 Task: Open a blank sheet, save the file as Hollywoodfile.odt Type the sentence 'Area of a regular polygon:'Add formula using equations and charcters after the sentence 'A = 1/2 ap' Select the formula and highlight with color Yellow Change the page Orientation to  Potrait
Action: Mouse moved to (256, 311)
Screenshot: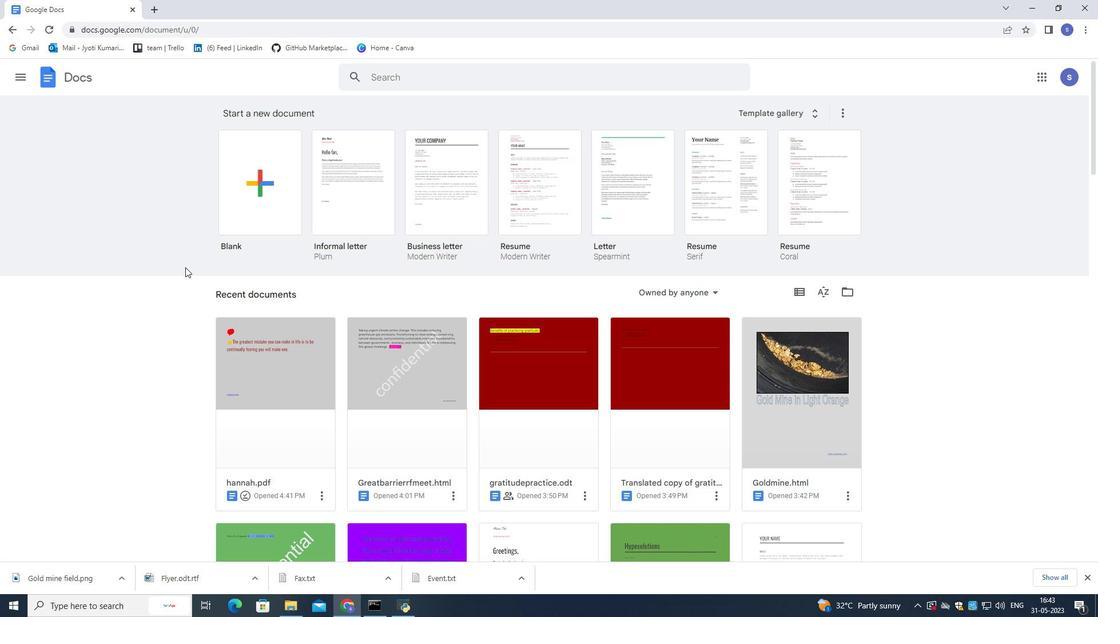 
Action: Mouse scrolled (256, 312) with delta (0, 0)
Screenshot: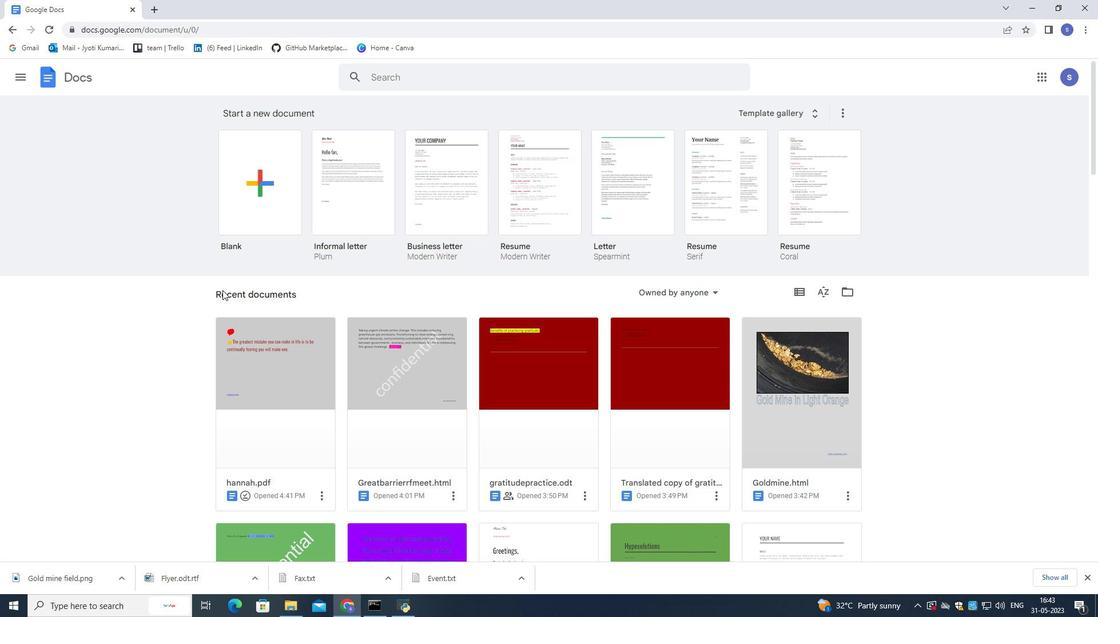 
Action: Mouse scrolled (256, 312) with delta (0, 0)
Screenshot: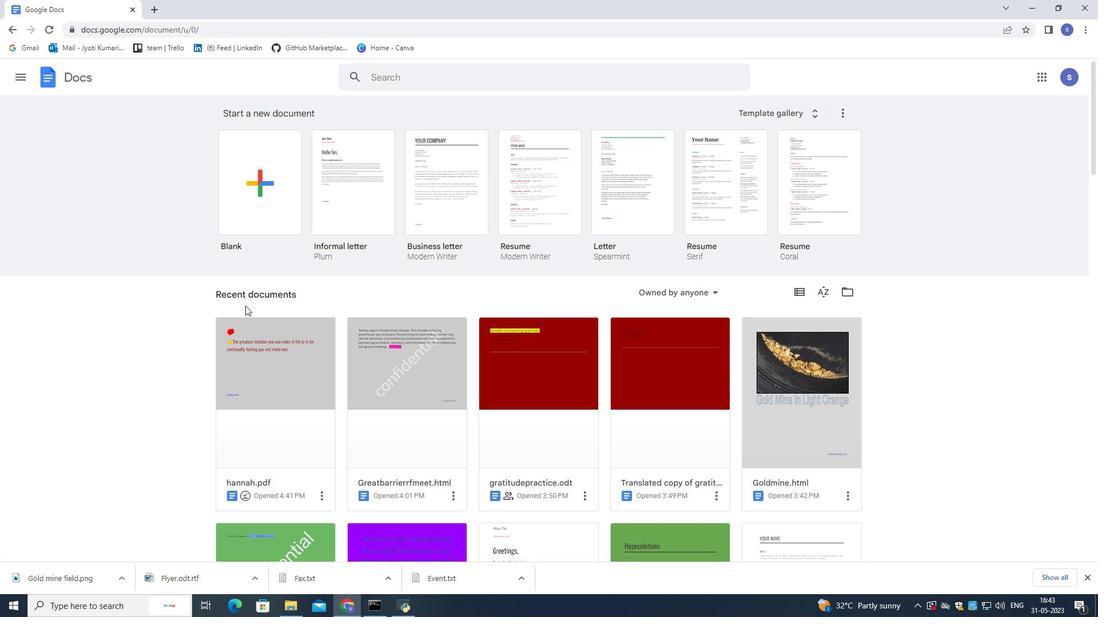 
Action: Mouse scrolled (256, 312) with delta (0, 0)
Screenshot: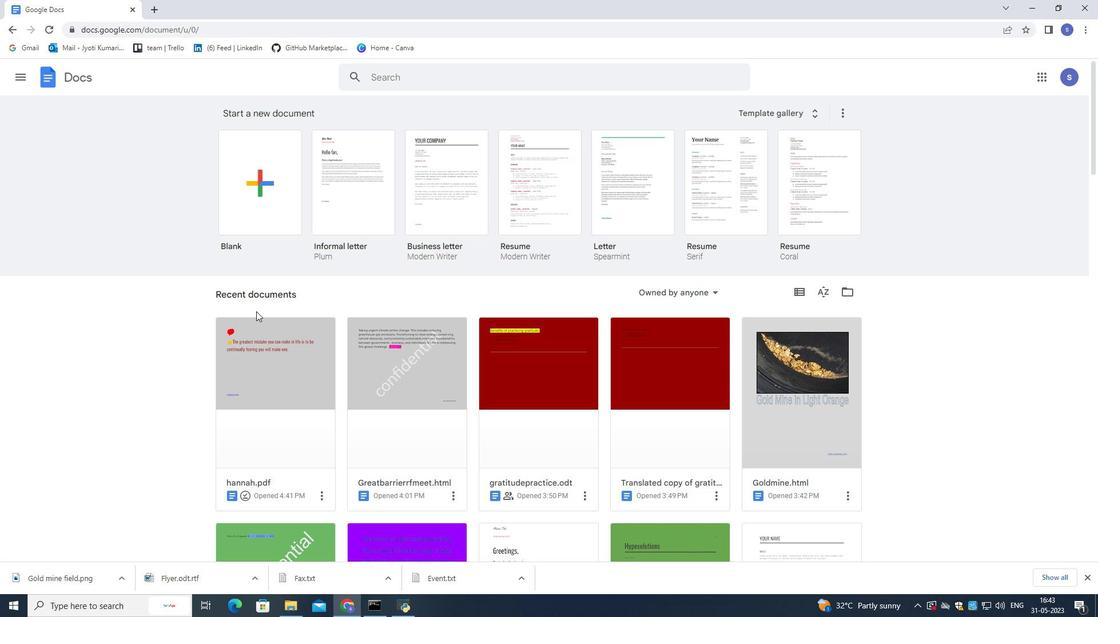 
Action: Mouse scrolled (256, 312) with delta (0, 0)
Screenshot: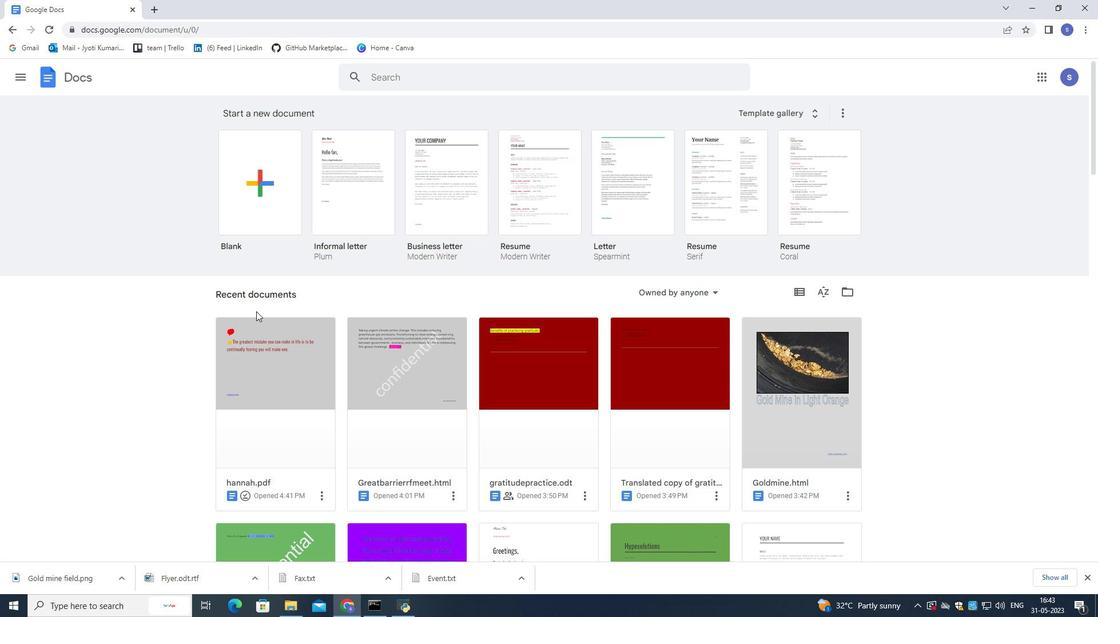 
Action: Mouse scrolled (256, 311) with delta (0, 0)
Screenshot: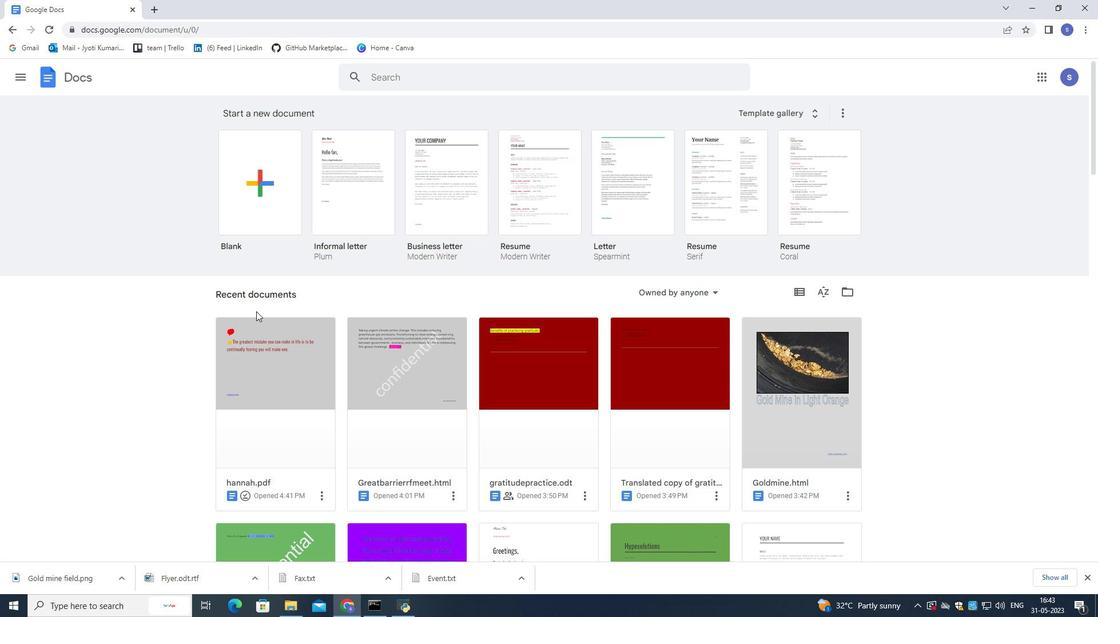 
Action: Mouse scrolled (256, 311) with delta (0, 0)
Screenshot: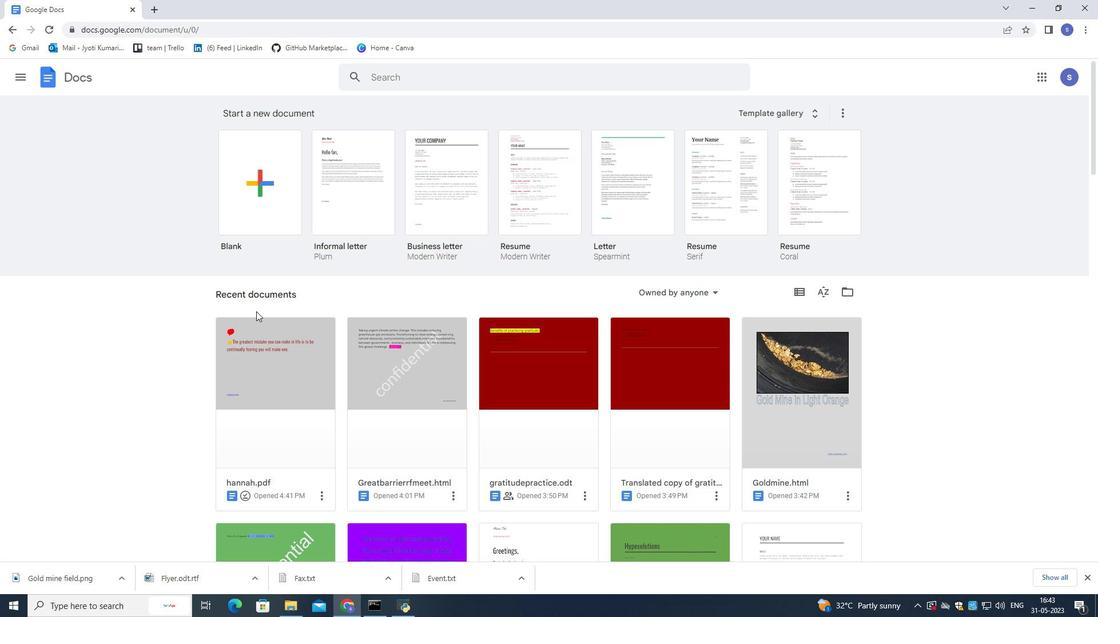 
Action: Mouse scrolled (256, 311) with delta (0, 0)
Screenshot: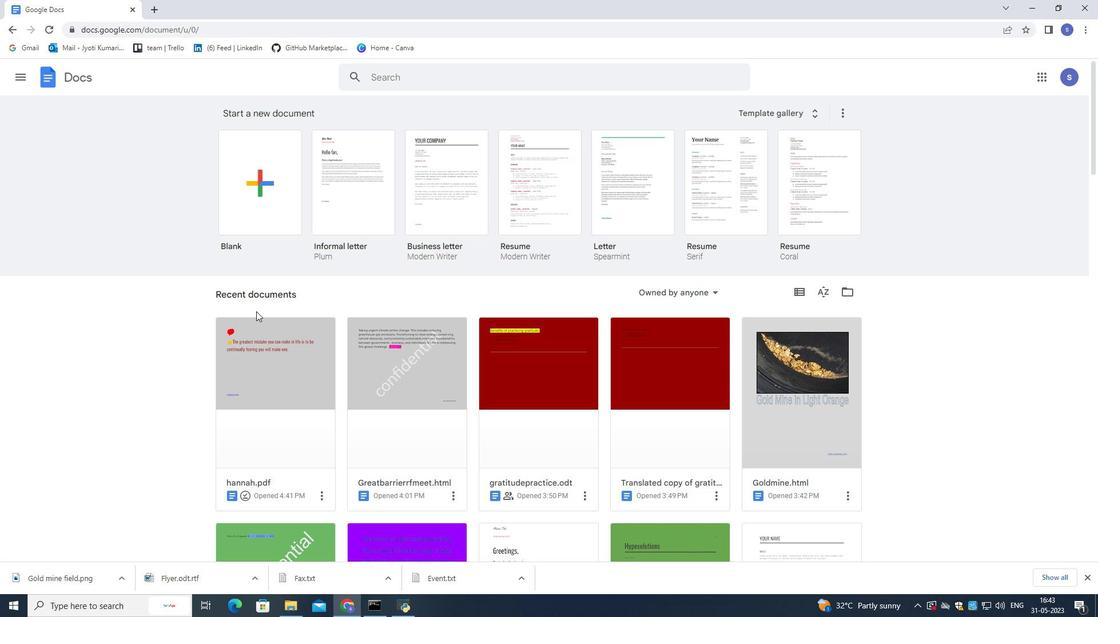 
Action: Mouse scrolled (256, 311) with delta (0, 0)
Screenshot: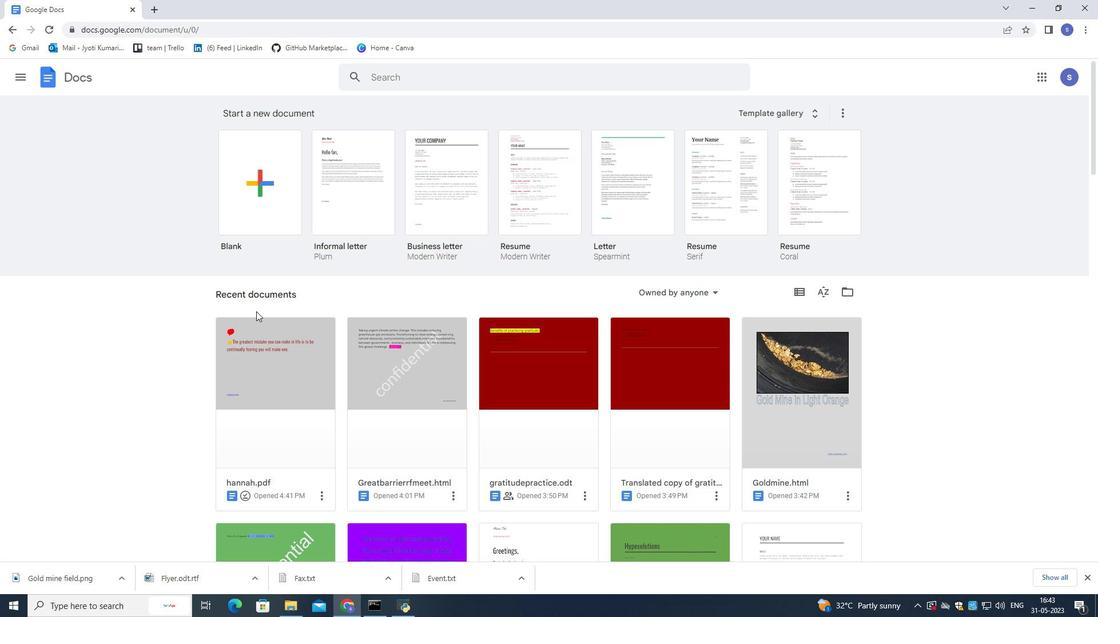 
Action: Mouse scrolled (256, 311) with delta (0, 0)
Screenshot: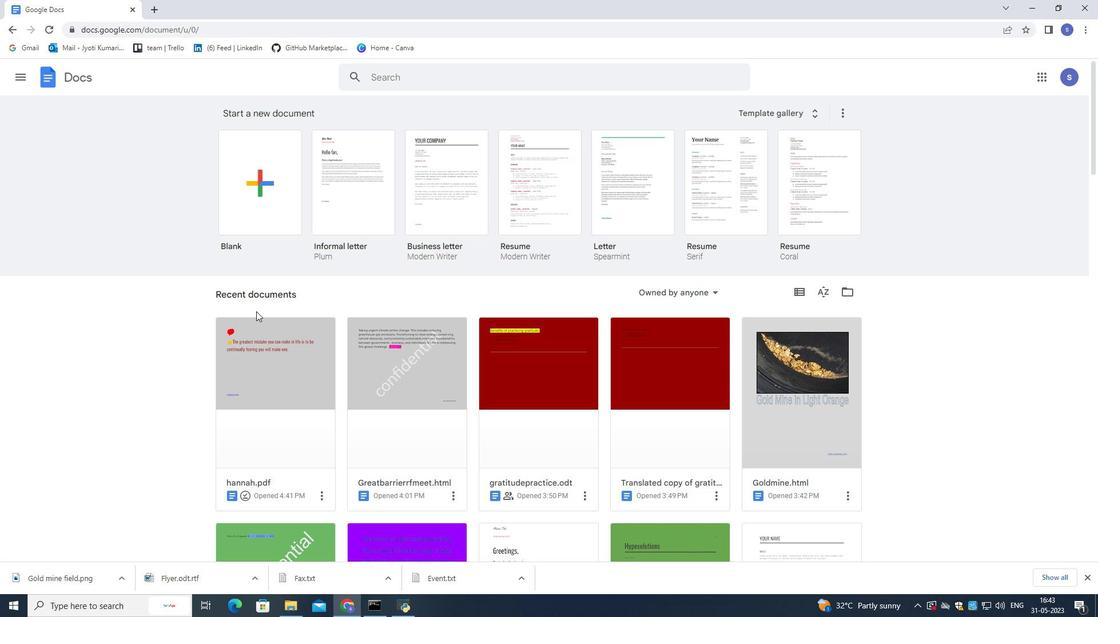 
Action: Mouse scrolled (256, 311) with delta (0, 0)
Screenshot: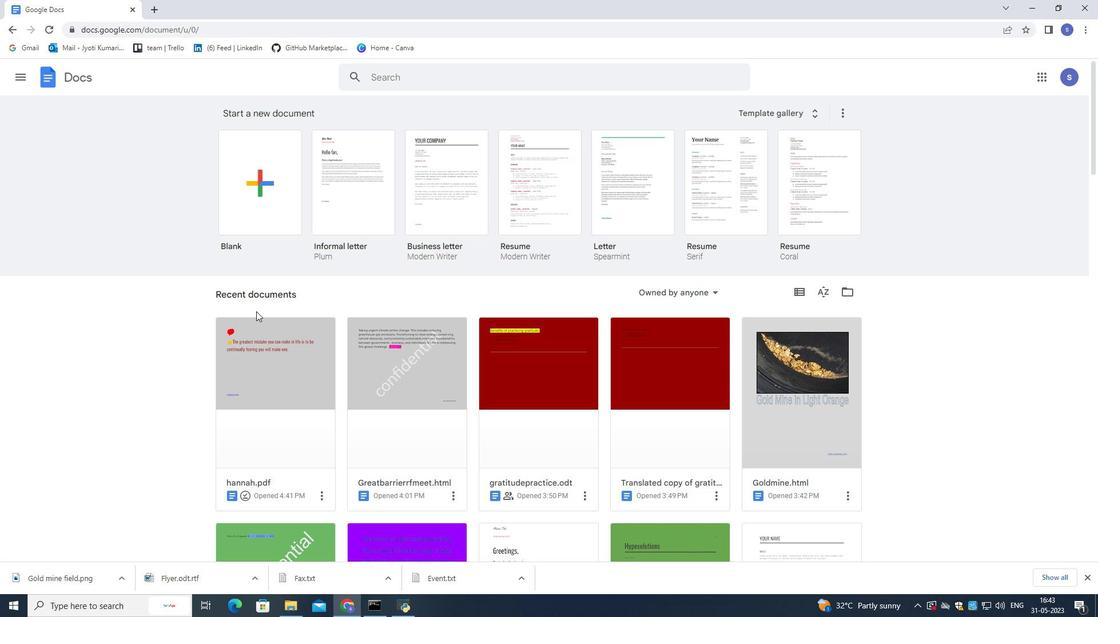
Action: Mouse scrolled (256, 311) with delta (0, 0)
Screenshot: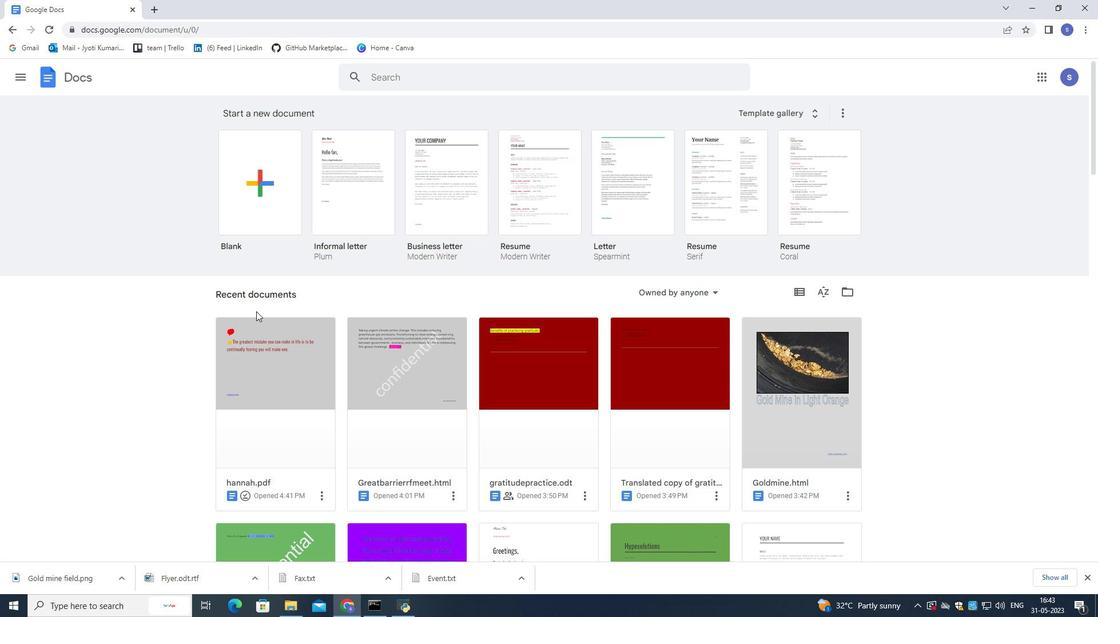 
Action: Mouse moved to (256, 310)
Screenshot: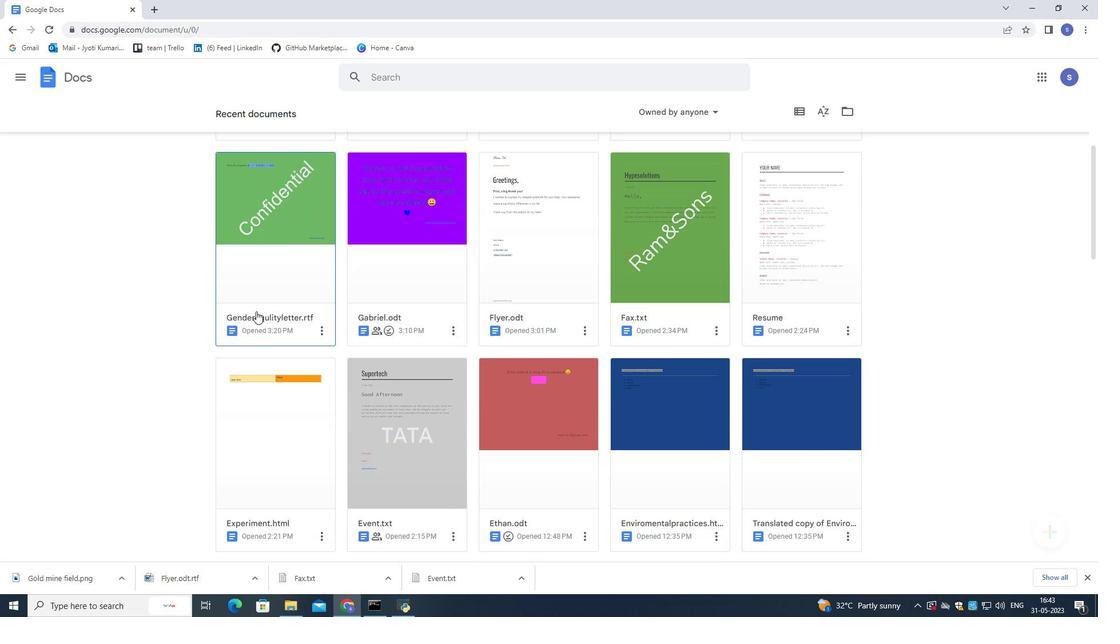 
Action: Mouse scrolled (256, 310) with delta (0, 0)
Screenshot: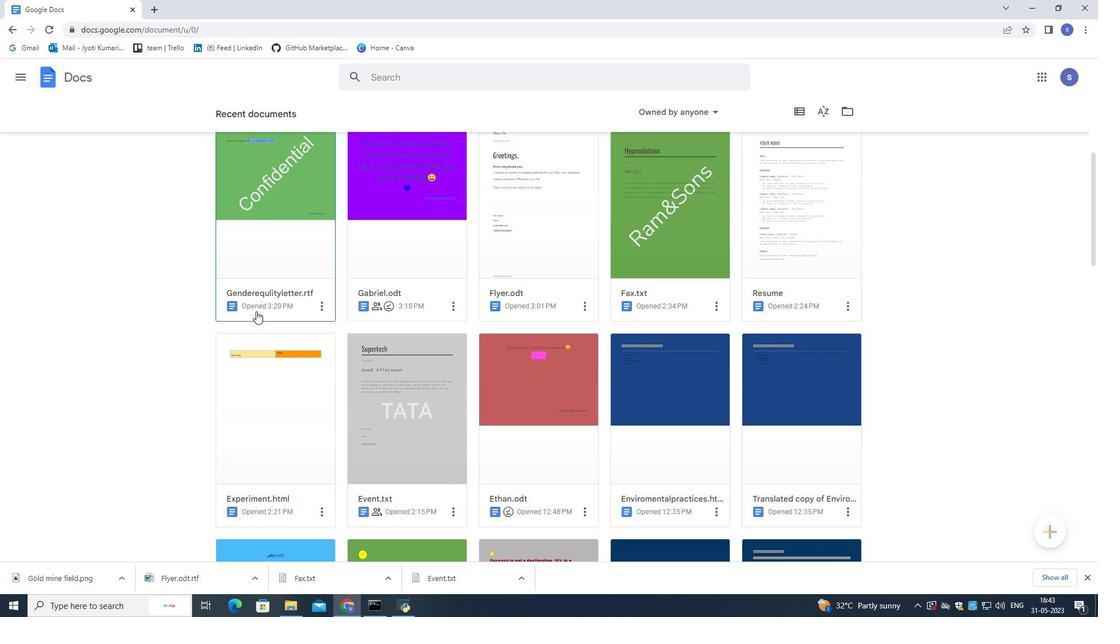 
Action: Mouse scrolled (256, 310) with delta (0, 0)
Screenshot: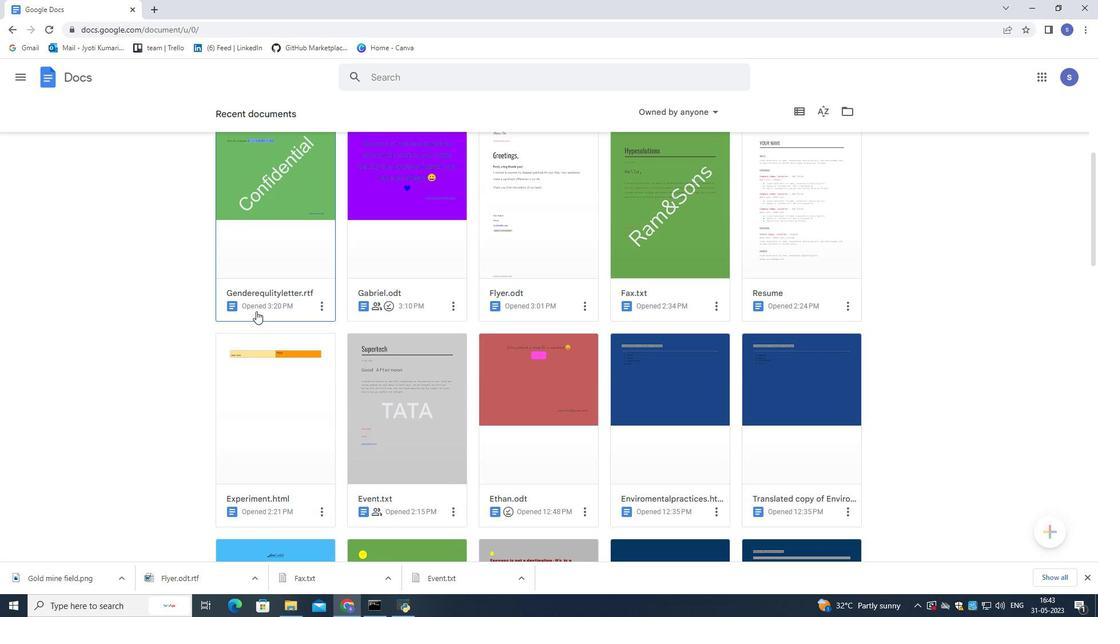 
Action: Mouse scrolled (256, 311) with delta (0, 0)
Screenshot: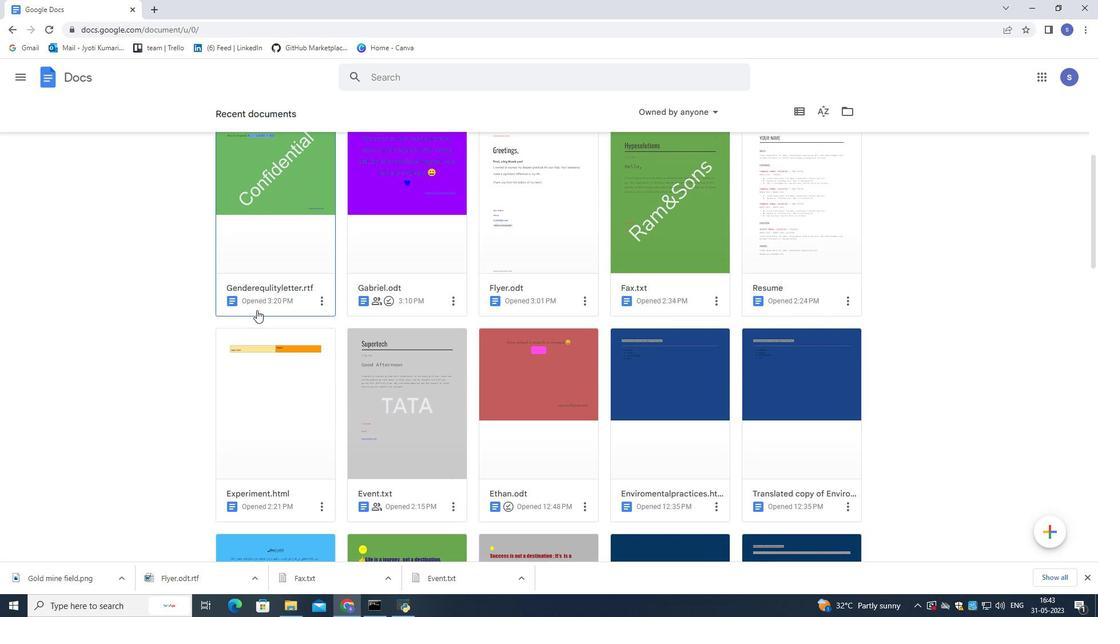 
Action: Mouse scrolled (256, 311) with delta (0, 0)
Screenshot: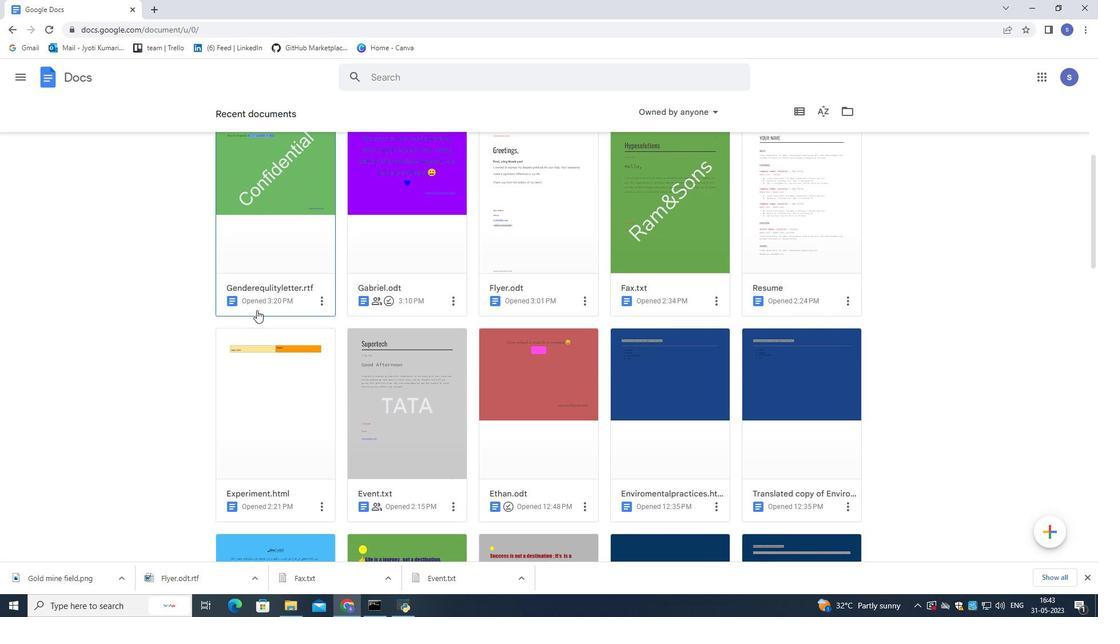 
Action: Mouse scrolled (256, 311) with delta (0, 0)
Screenshot: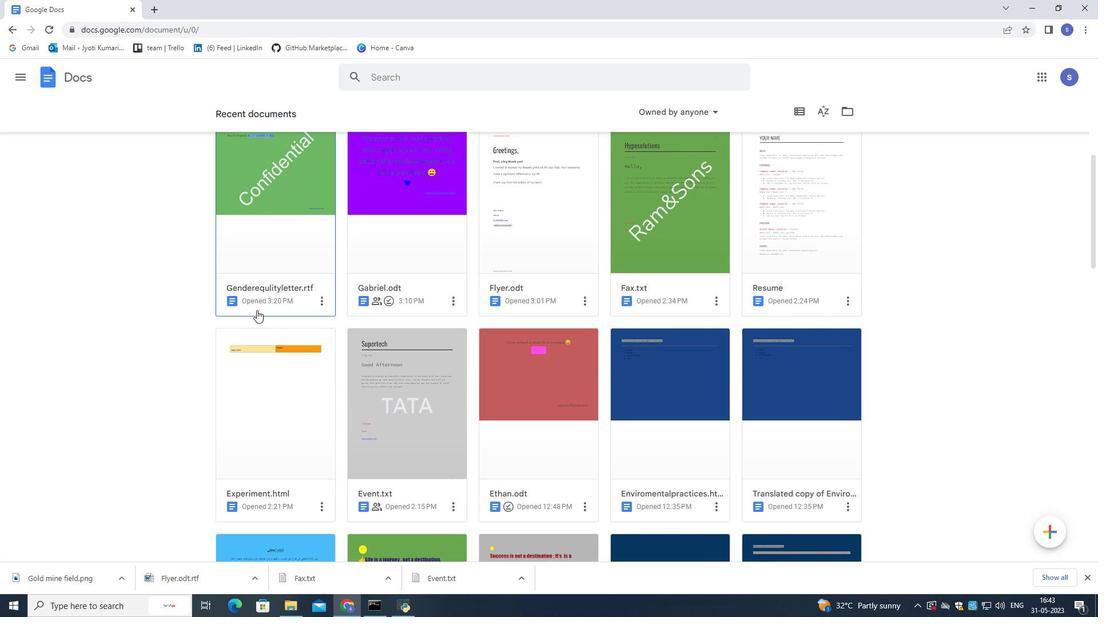 
Action: Mouse scrolled (256, 311) with delta (0, 0)
Screenshot: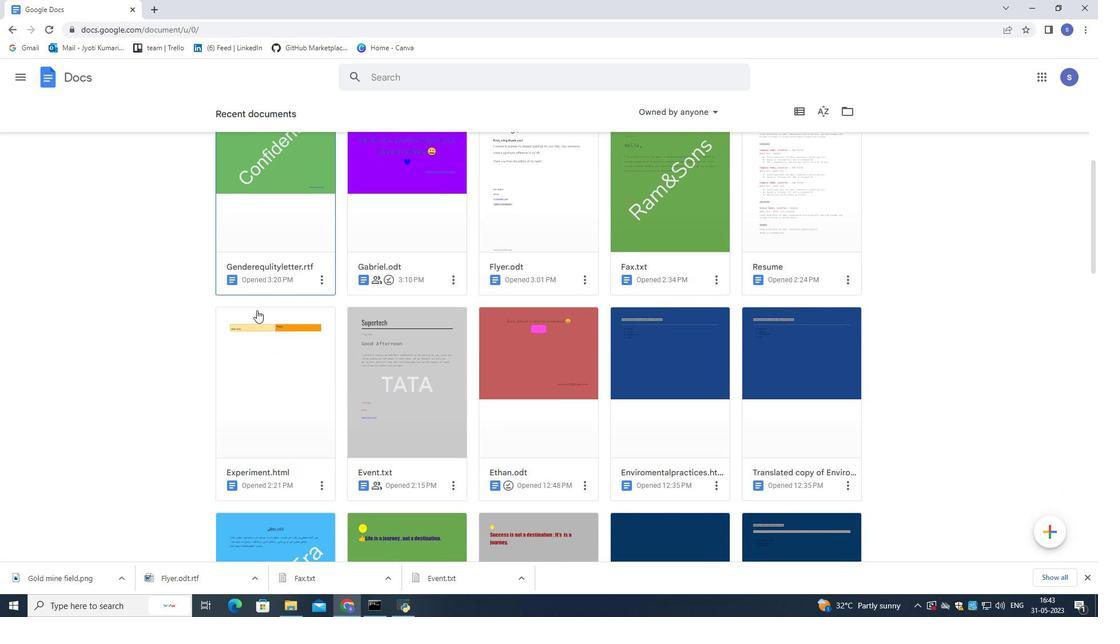 
Action: Mouse scrolled (256, 311) with delta (0, 0)
Screenshot: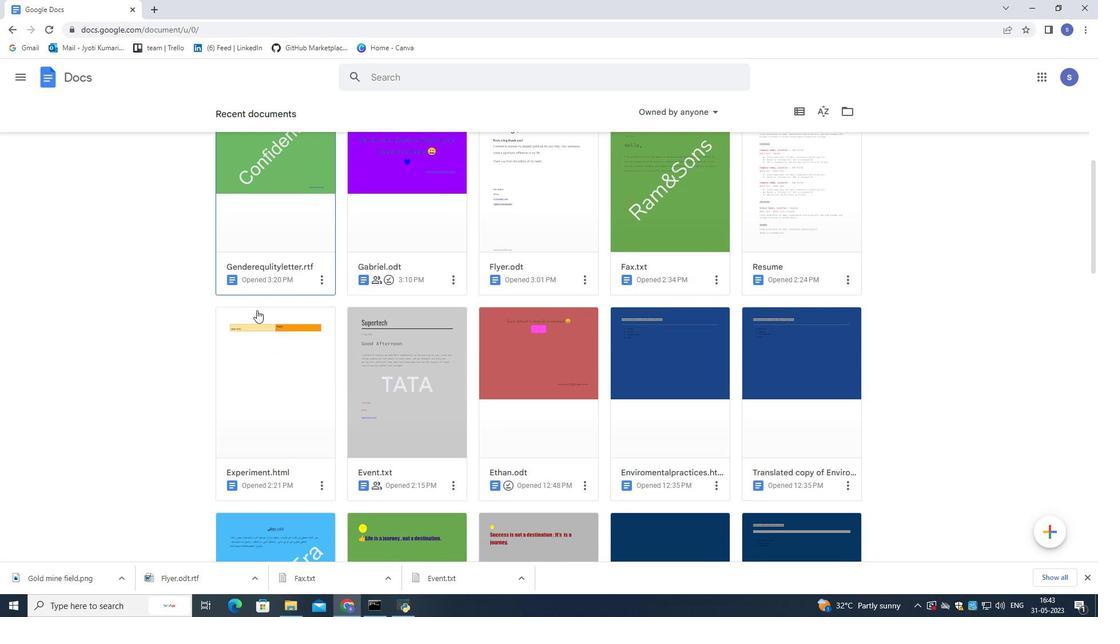
Action: Mouse scrolled (256, 311) with delta (0, 0)
Screenshot: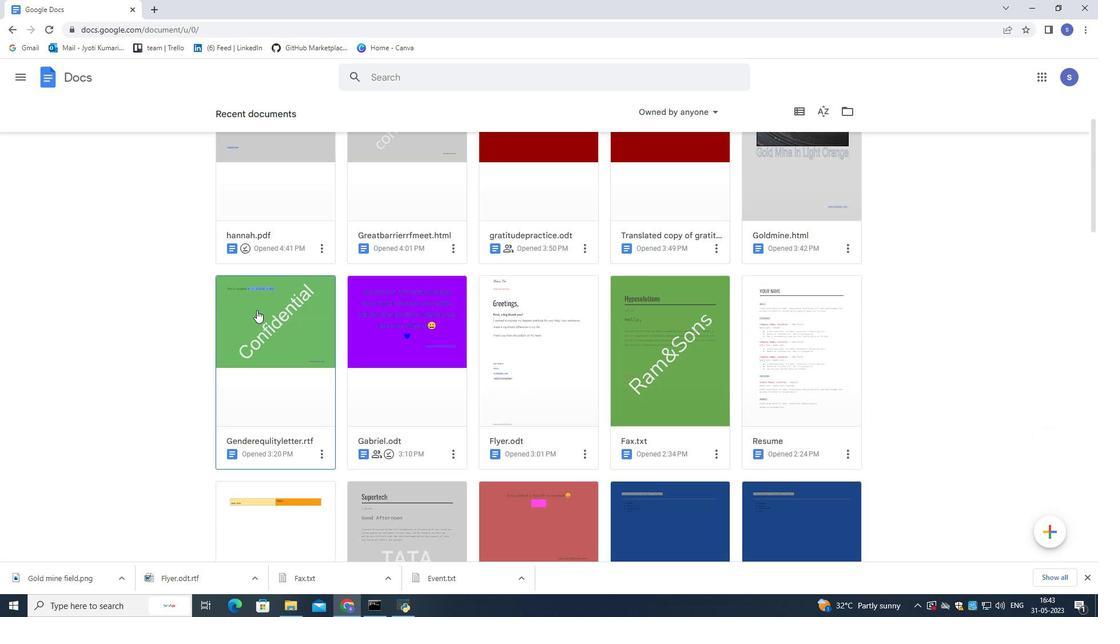 
Action: Mouse scrolled (256, 311) with delta (0, 0)
Screenshot: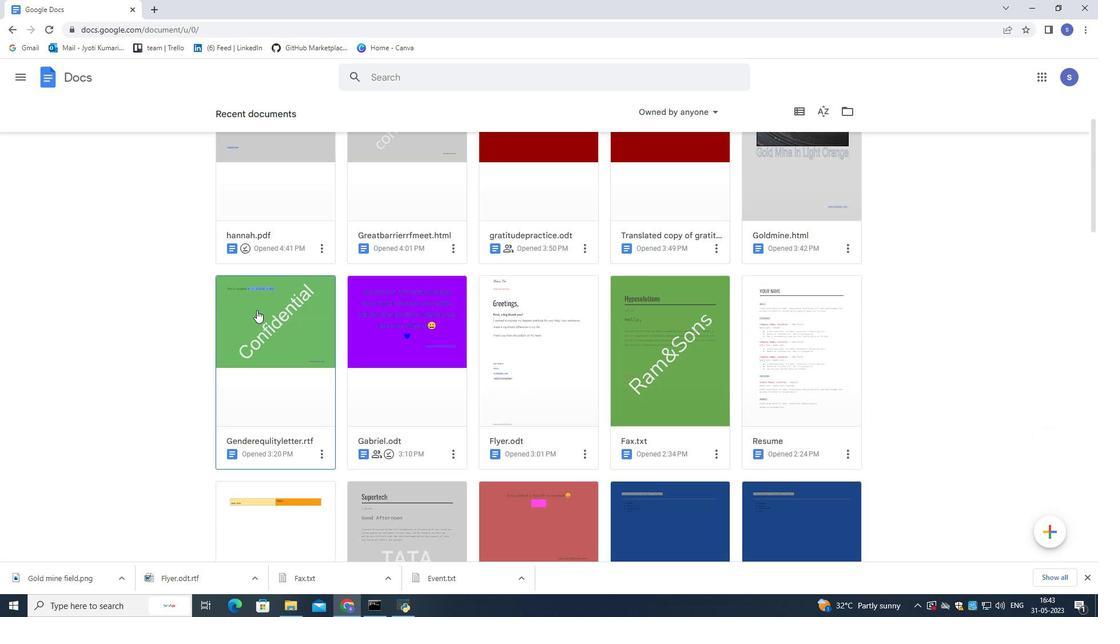 
Action: Mouse scrolled (256, 311) with delta (0, 0)
Screenshot: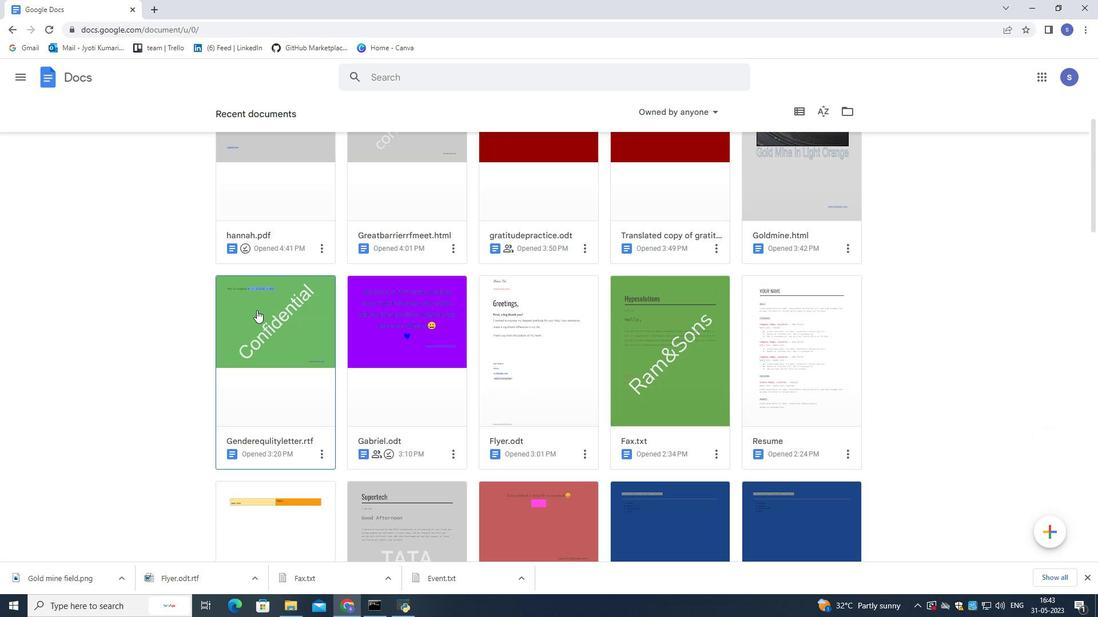 
Action: Mouse moved to (256, 310)
Screenshot: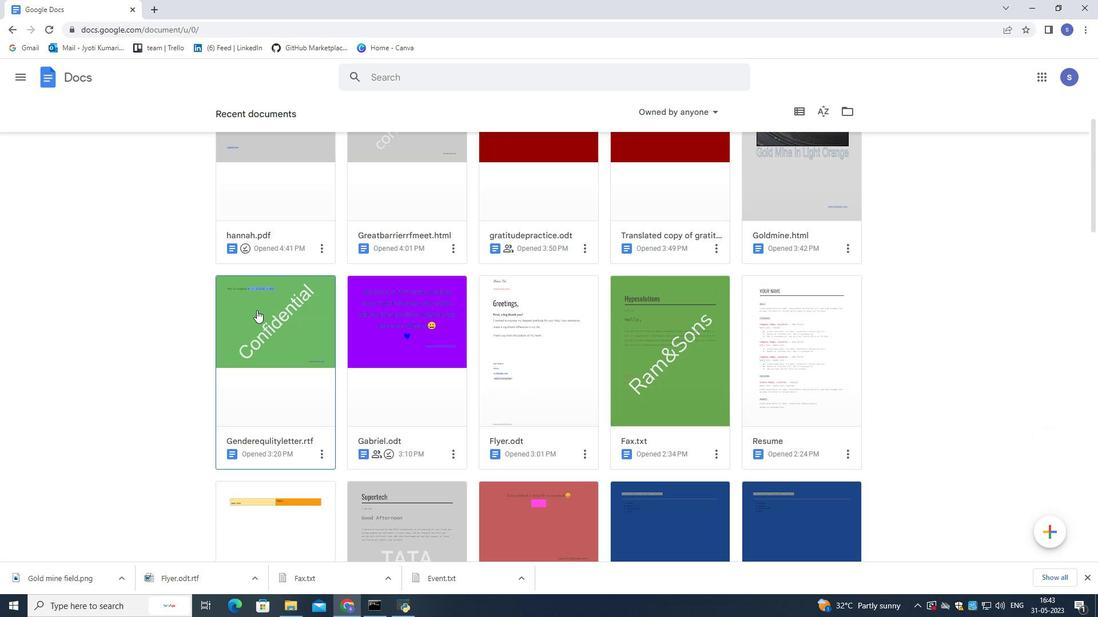 
Action: Mouse scrolled (256, 310) with delta (0, 0)
Screenshot: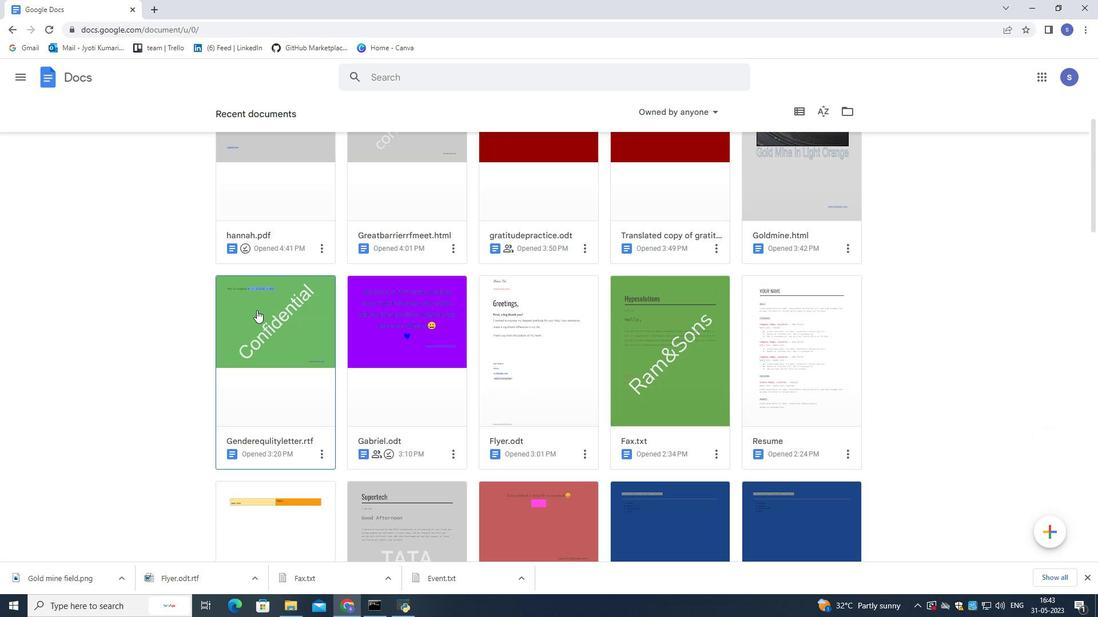 
Action: Mouse moved to (273, 201)
Screenshot: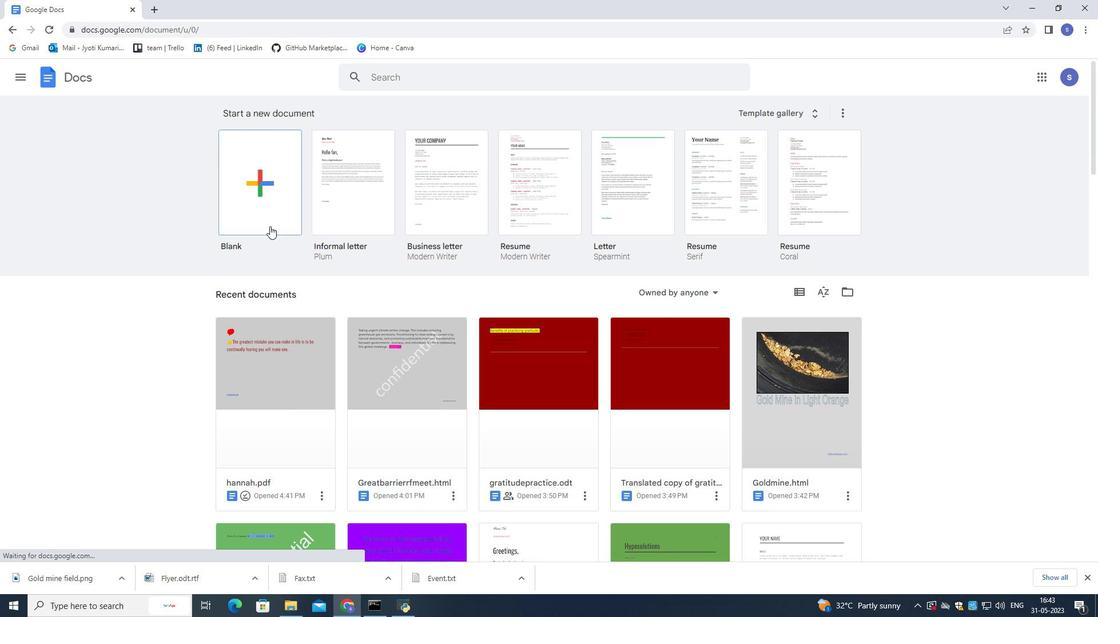 
Action: Mouse pressed left at (273, 201)
Screenshot: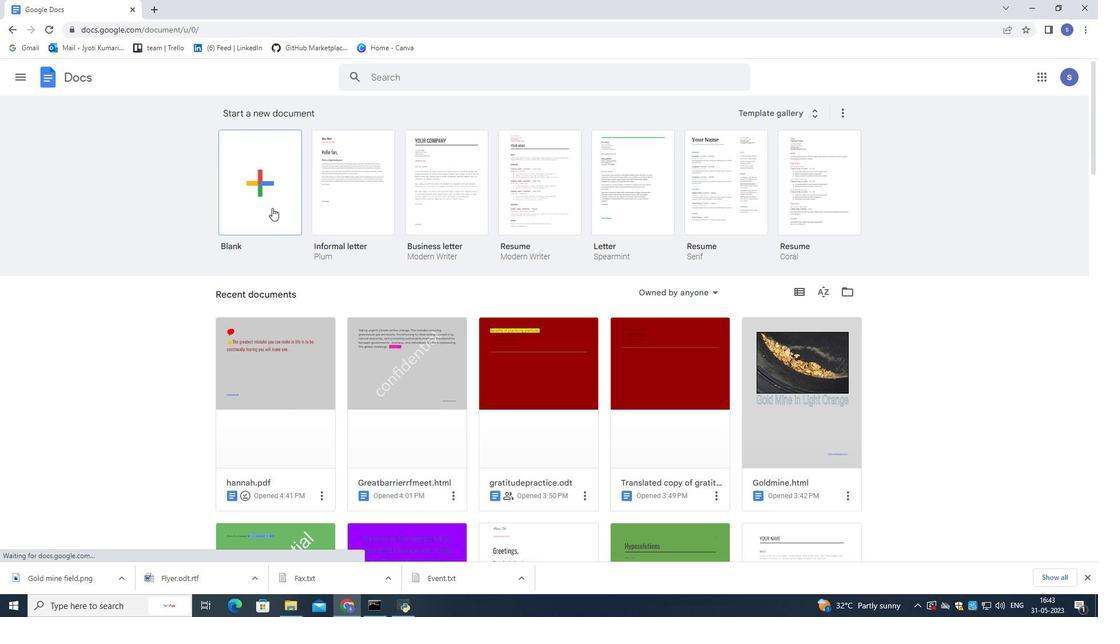 
Action: Mouse moved to (75, 71)
Screenshot: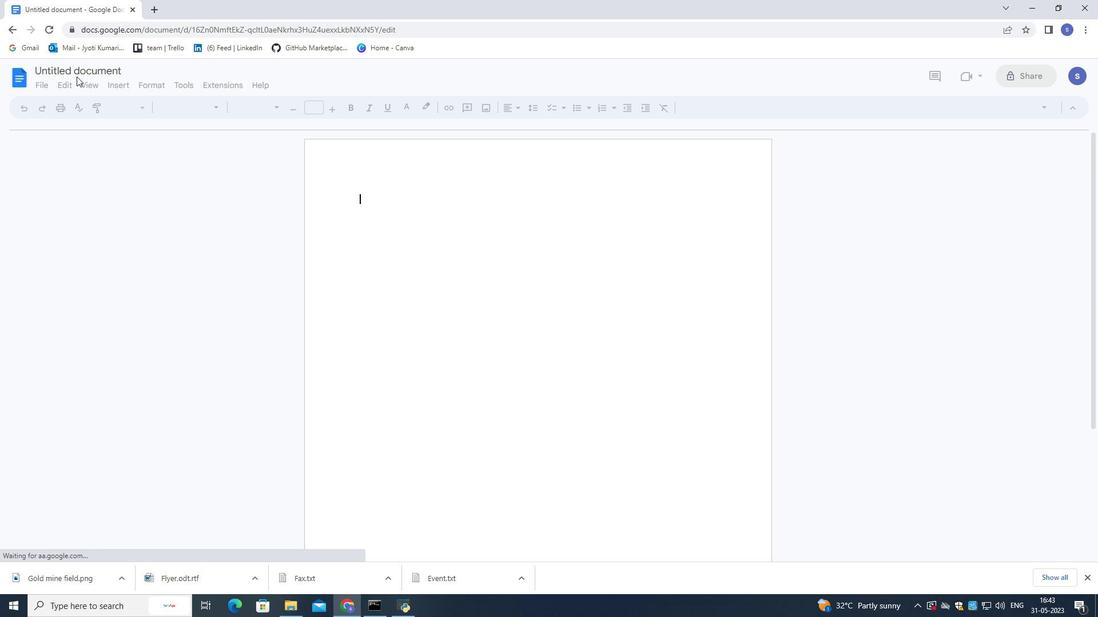 
Action: Mouse pressed left at (75, 71)
Screenshot: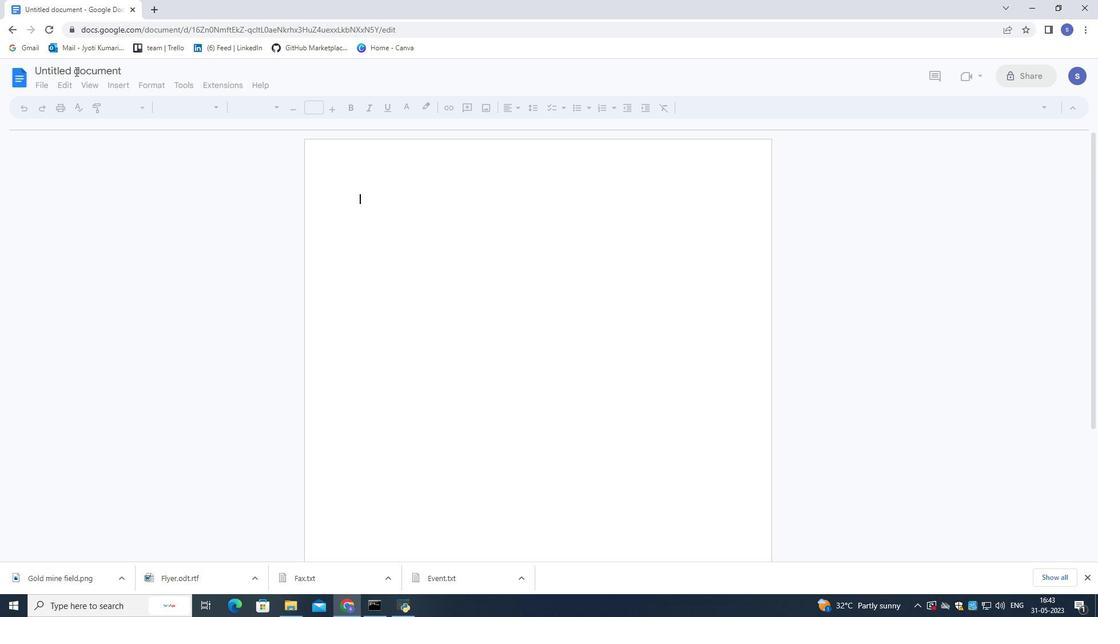 
Action: Mouse moved to (82, 72)
Screenshot: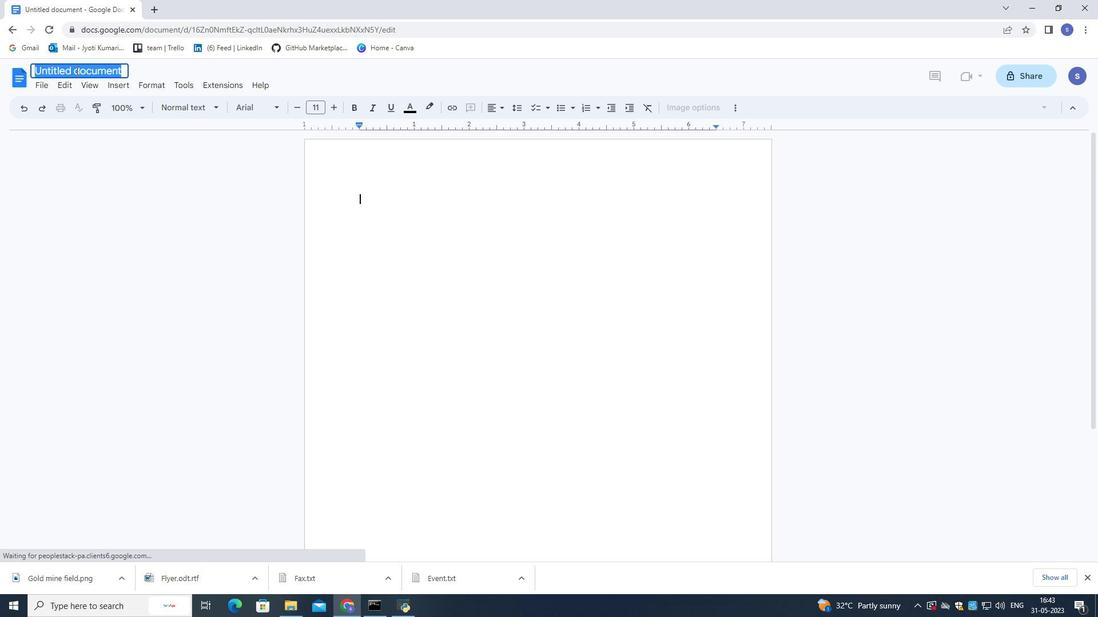 
Action: Key pressed <Key.shift>Hollywoodfilr.odt
Screenshot: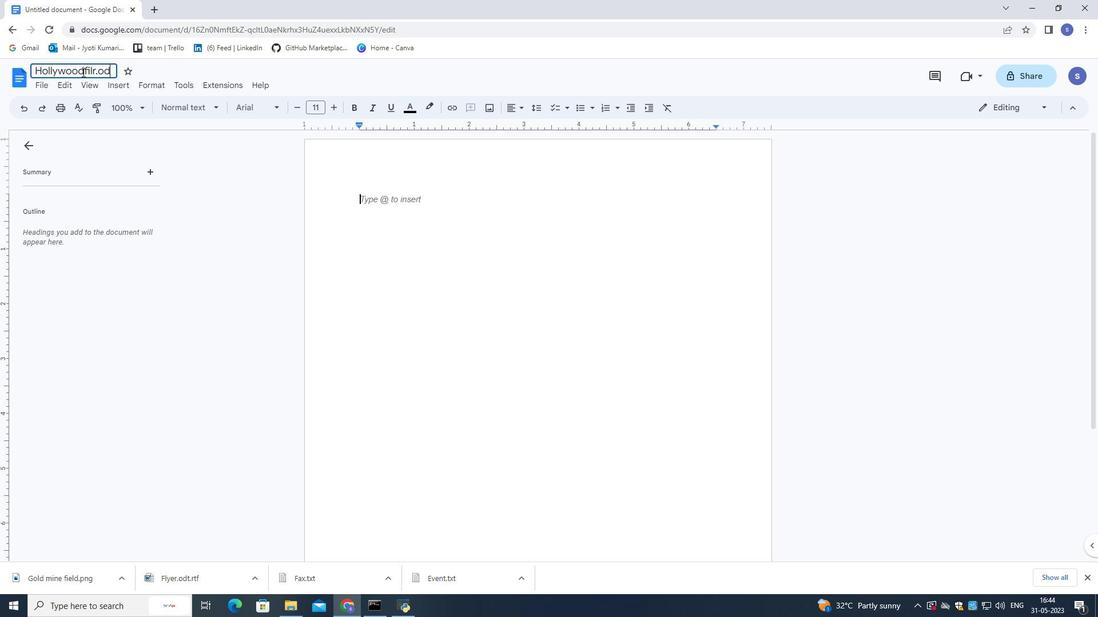 
Action: Mouse moved to (171, 106)
Screenshot: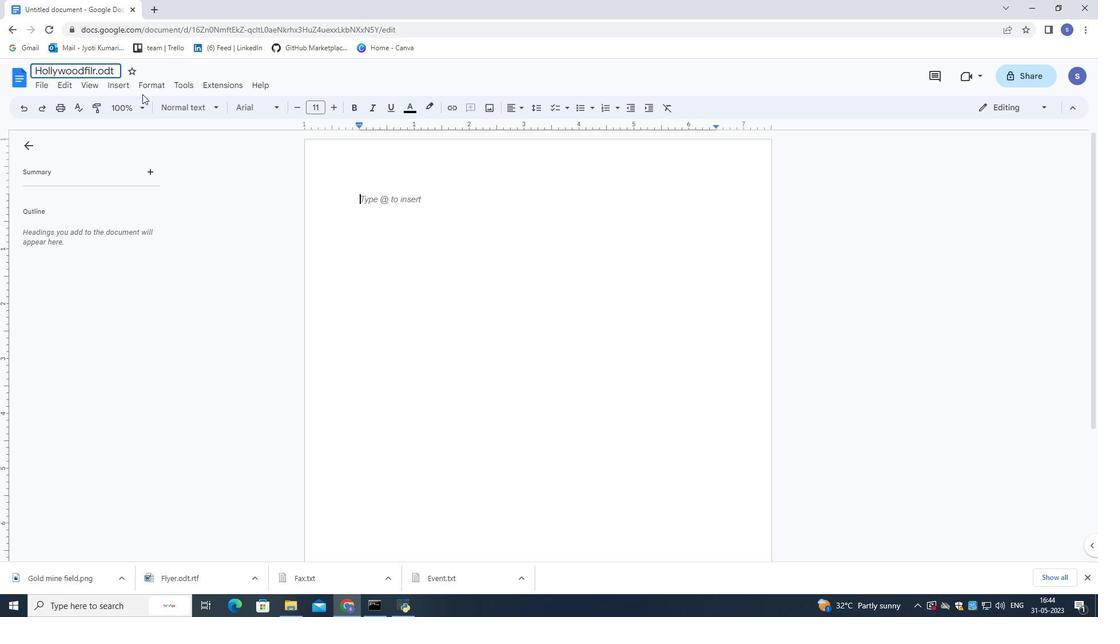 
Action: Key pressed <Key.enter>
Screenshot: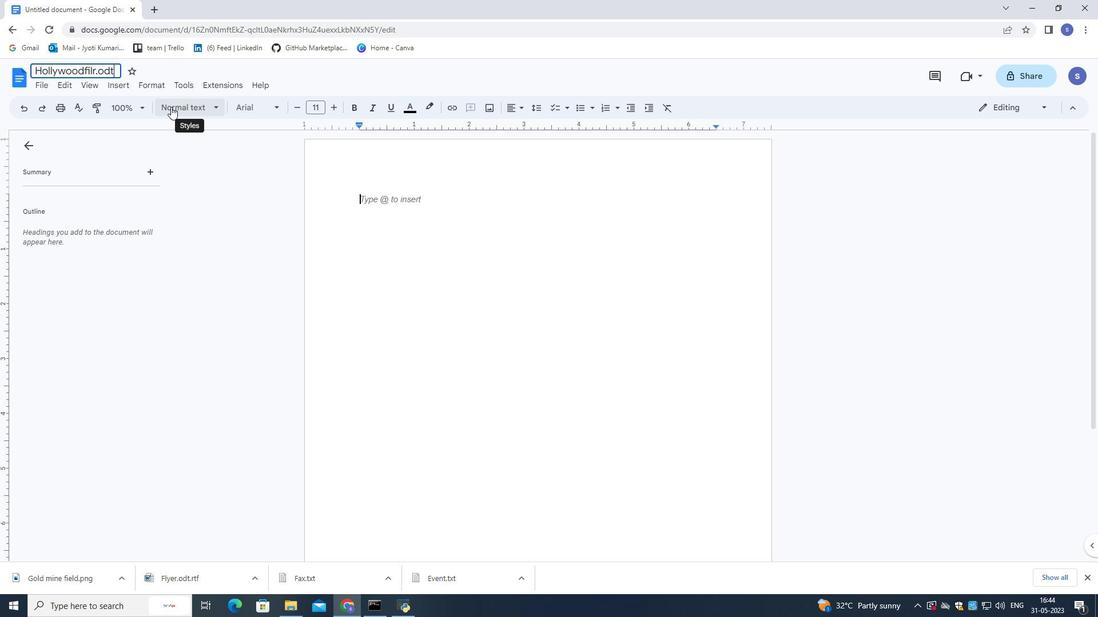 
Action: Mouse moved to (396, 218)
Screenshot: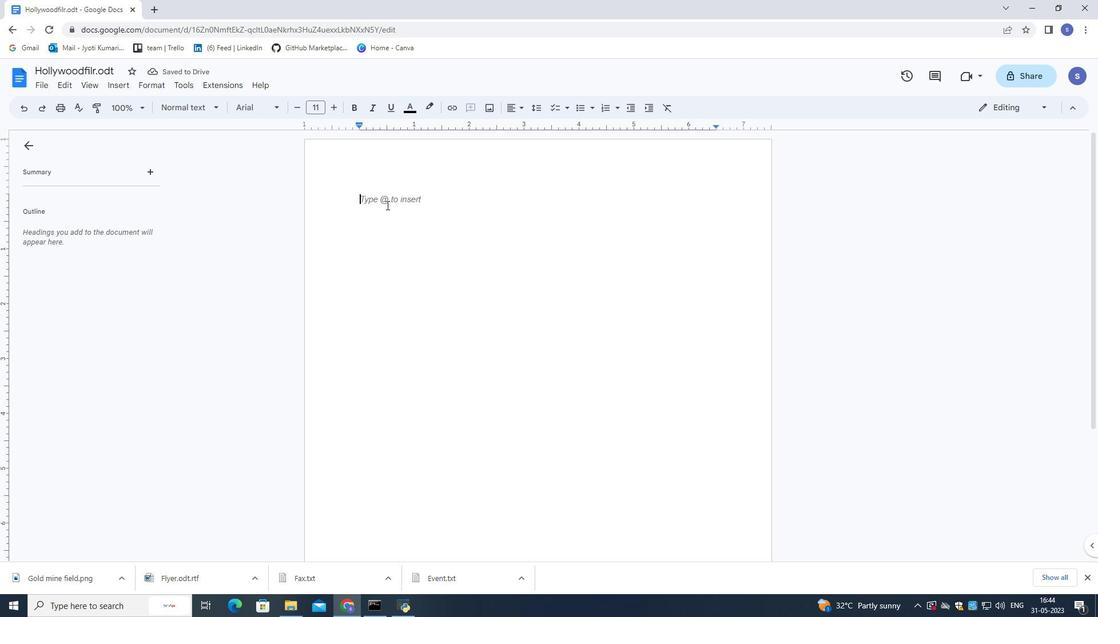 
Action: Mouse pressed left at (396, 218)
Screenshot: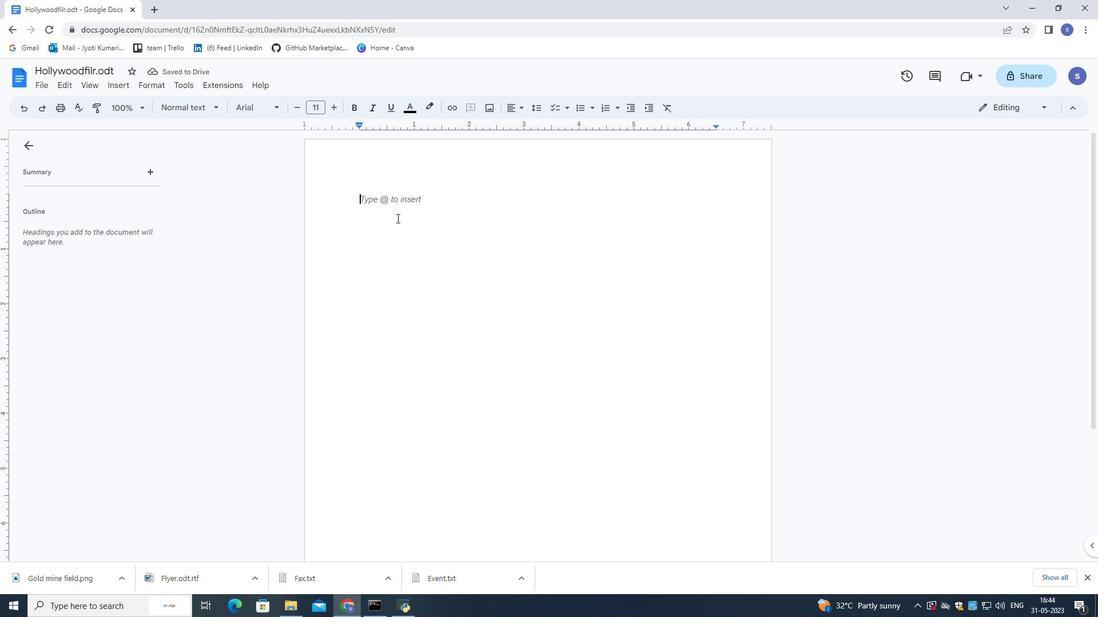 
Action: Key pressed <Key.shift>Area<Key.space>of<Key.space>a<Key.space>rec<Key.backspace>gular<Key.space>polygon<Key.space><Key.shift_r>:<Key.space>
Screenshot: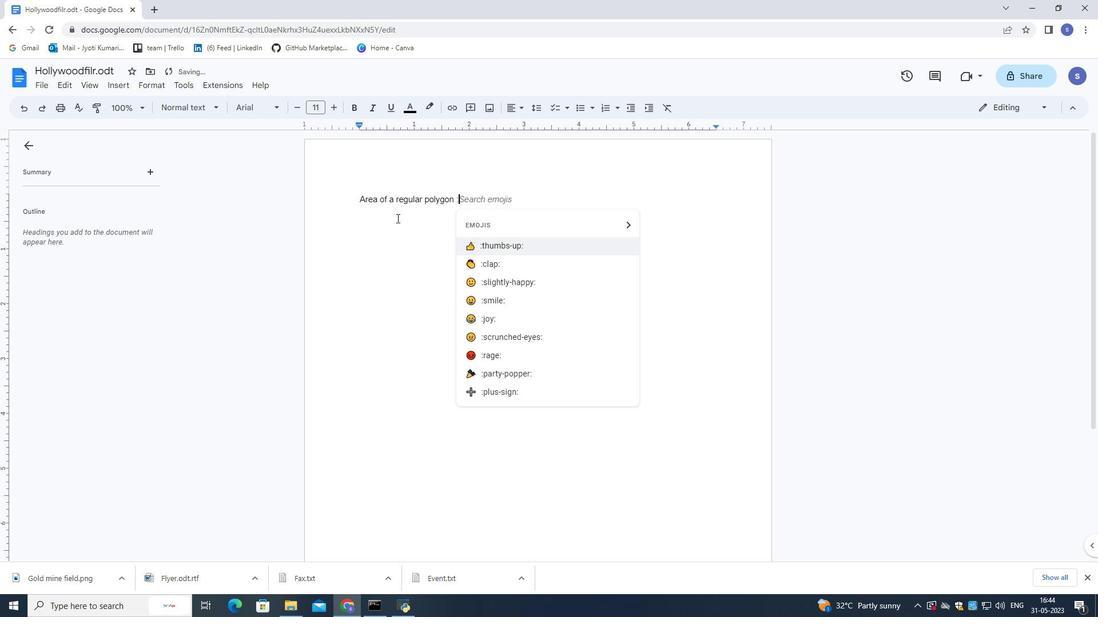 
Action: Mouse moved to (124, 85)
Screenshot: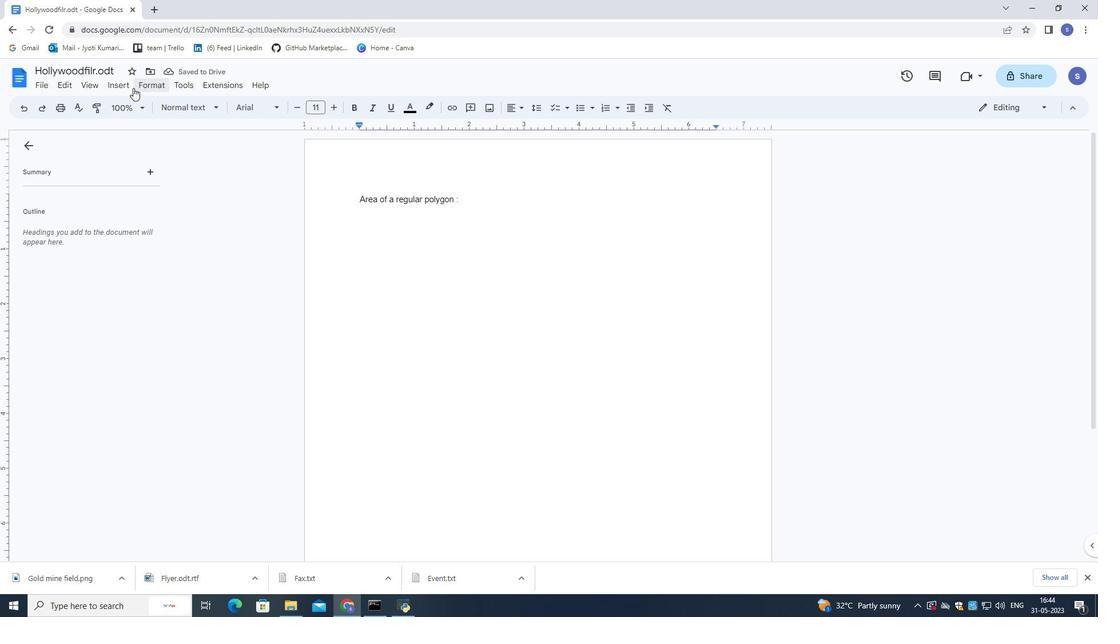 
Action: Mouse pressed left at (124, 85)
Screenshot: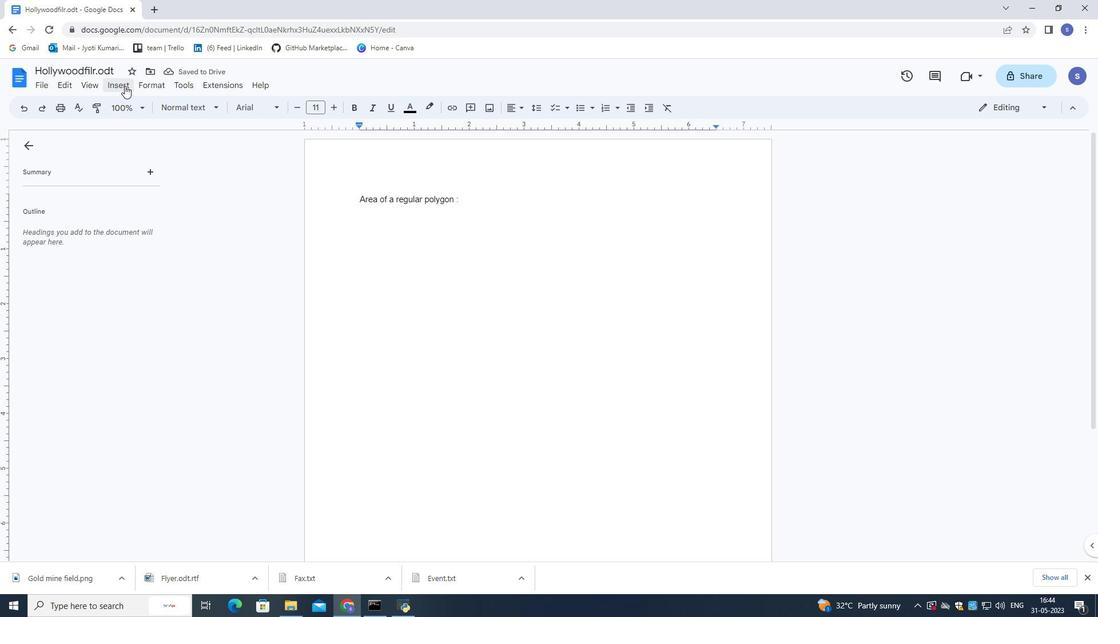 
Action: Mouse moved to (162, 319)
Screenshot: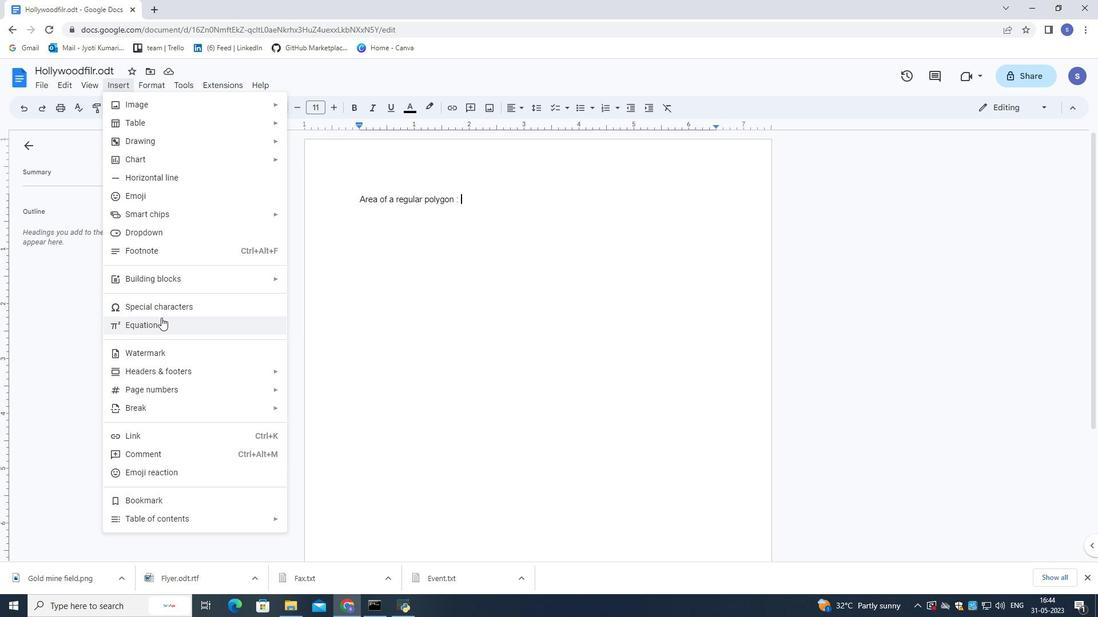 
Action: Mouse pressed left at (162, 319)
Screenshot: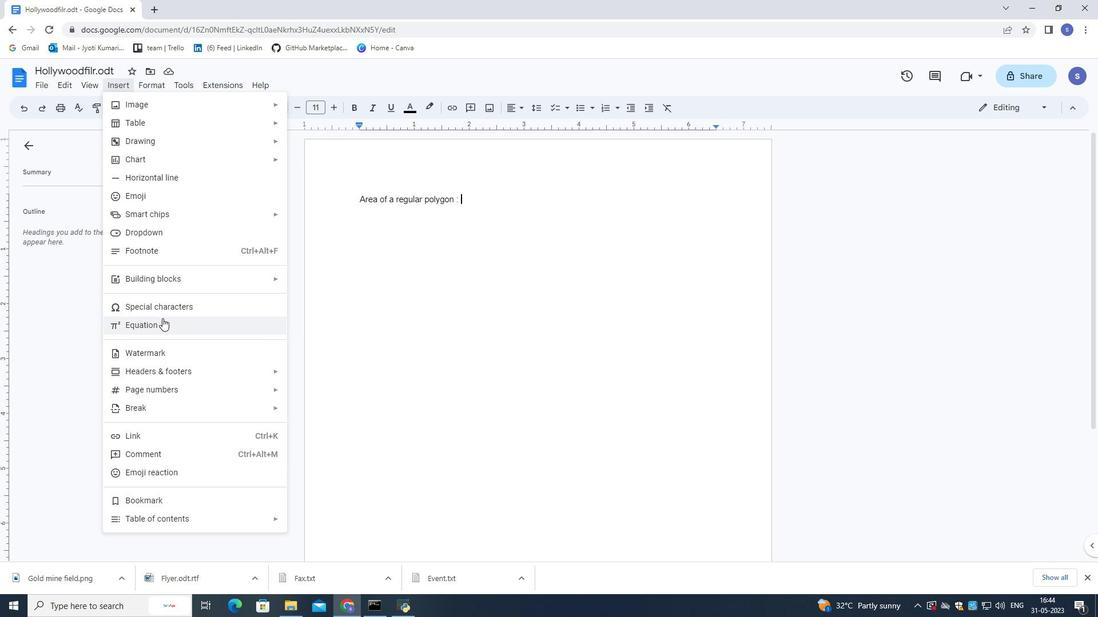 
Action: Mouse moved to (413, 233)
Screenshot: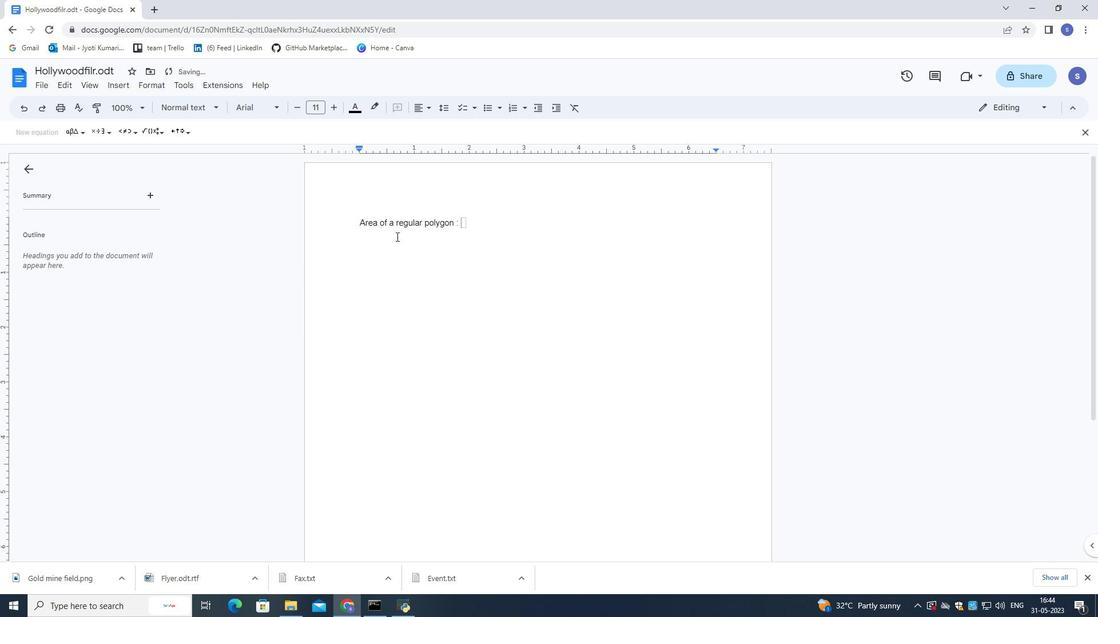 
Action: Key pressed <Key.shift>A<Key.space>=<Key.space><Key.end>/<Key.down><Key.backspace><Key.num_lock>1/2<Key.space>ap
Screenshot: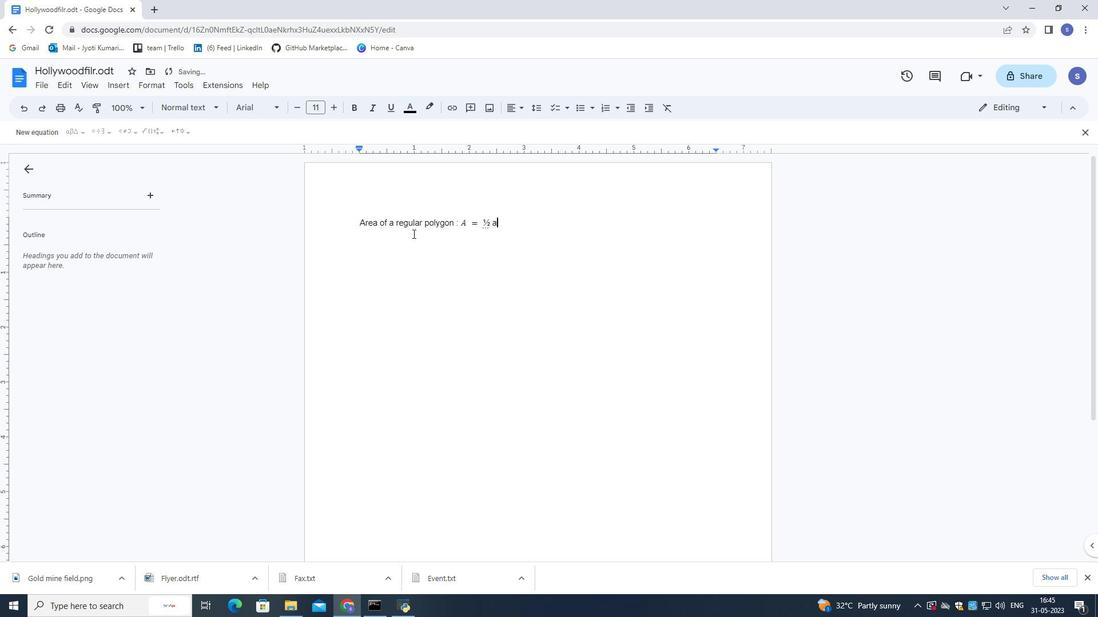 
Action: Mouse moved to (483, 261)
Screenshot: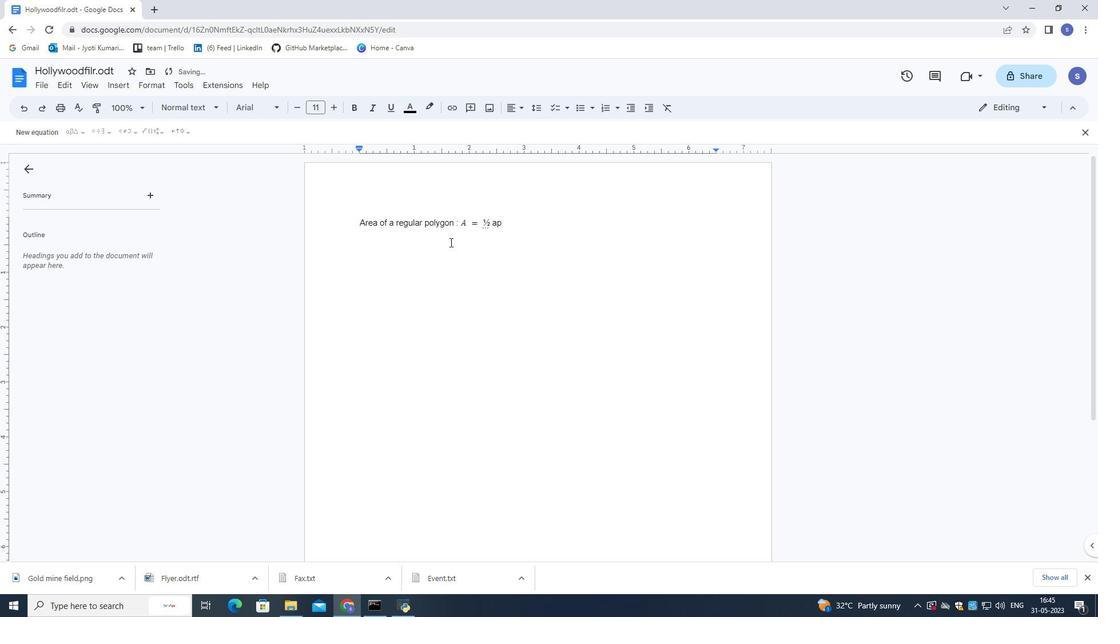 
Action: Mouse pressed left at (483, 261)
Screenshot: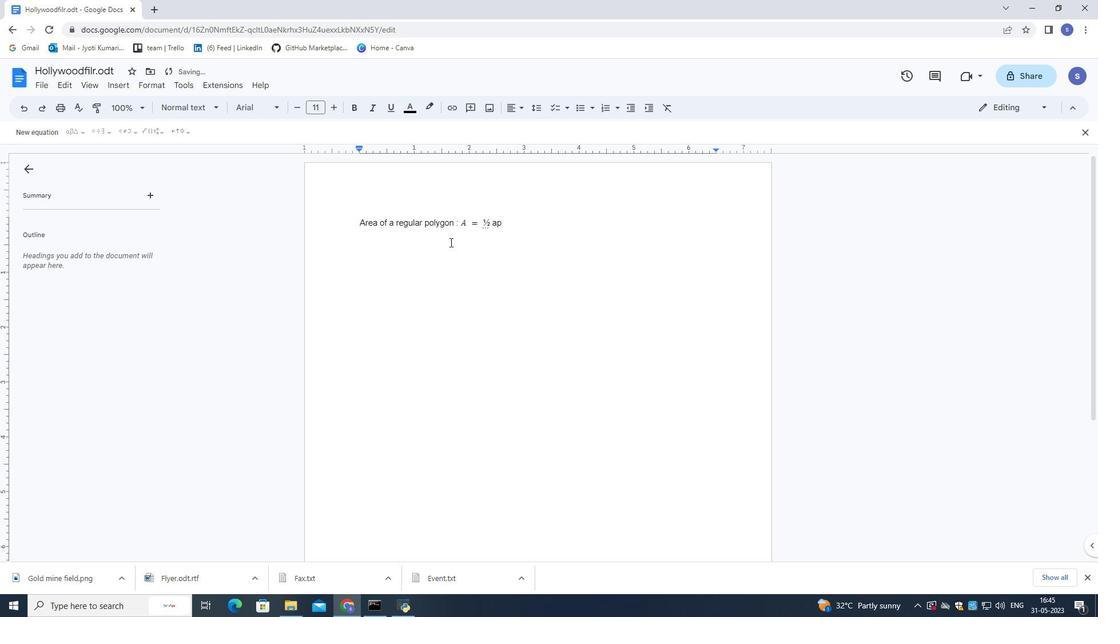 
Action: Mouse moved to (507, 218)
Screenshot: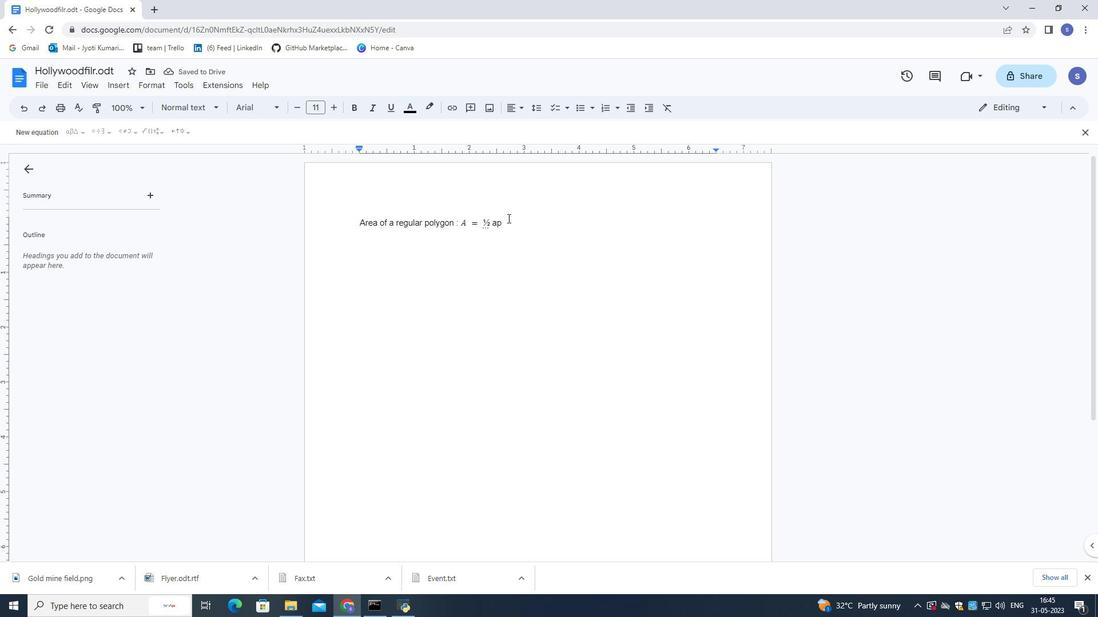 
Action: Mouse pressed left at (507, 218)
Screenshot: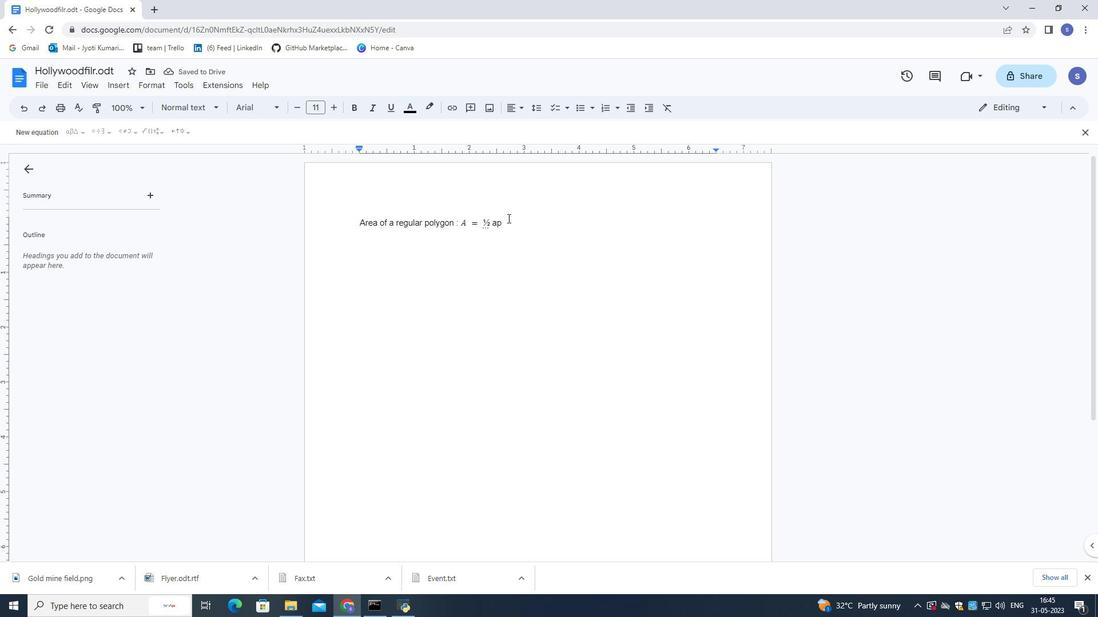 
Action: Mouse moved to (428, 107)
Screenshot: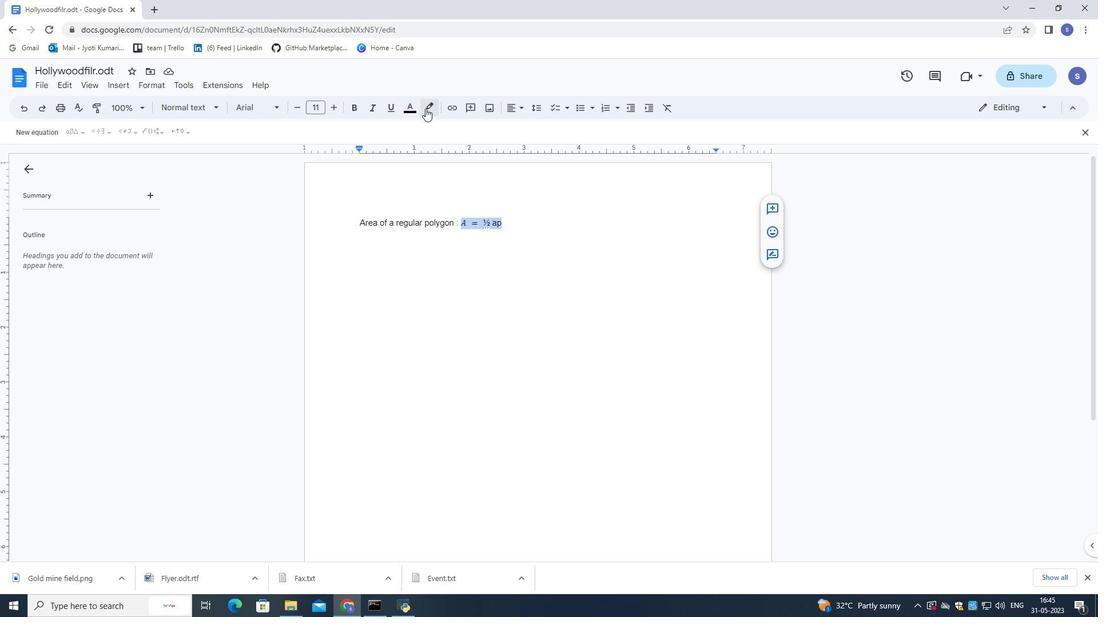 
Action: Mouse pressed left at (428, 107)
Screenshot: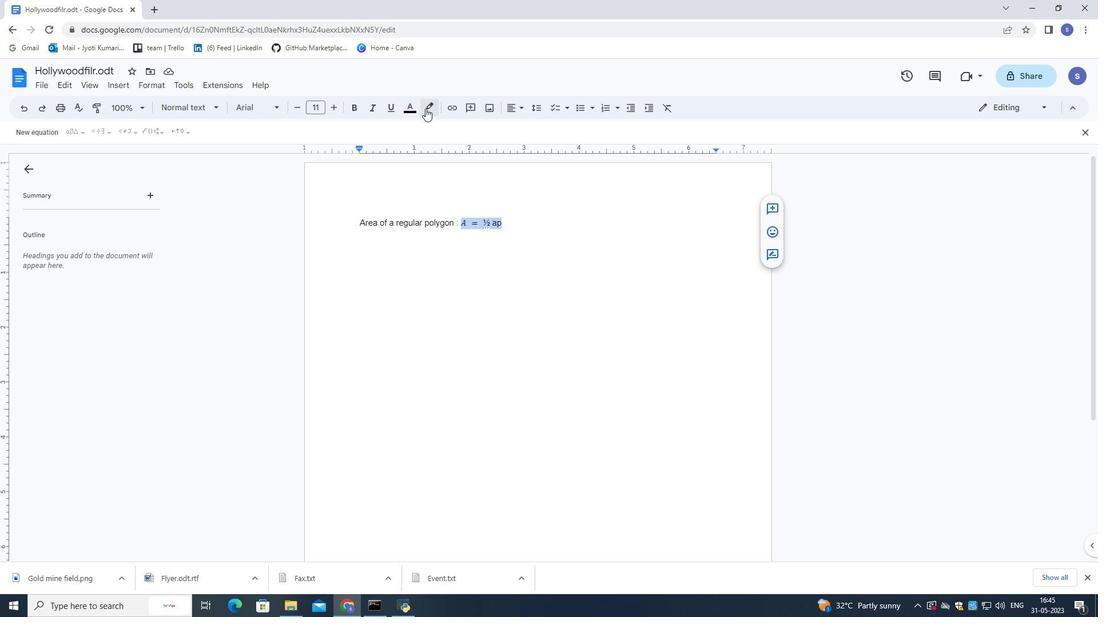 
Action: Mouse moved to (470, 159)
Screenshot: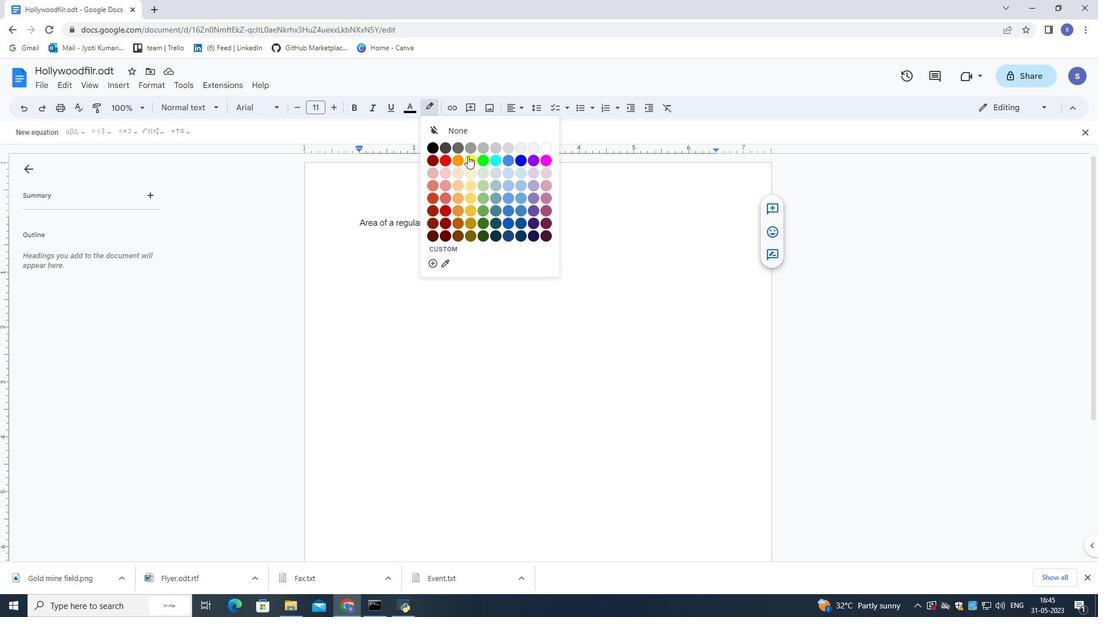 
Action: Mouse pressed left at (470, 159)
Screenshot: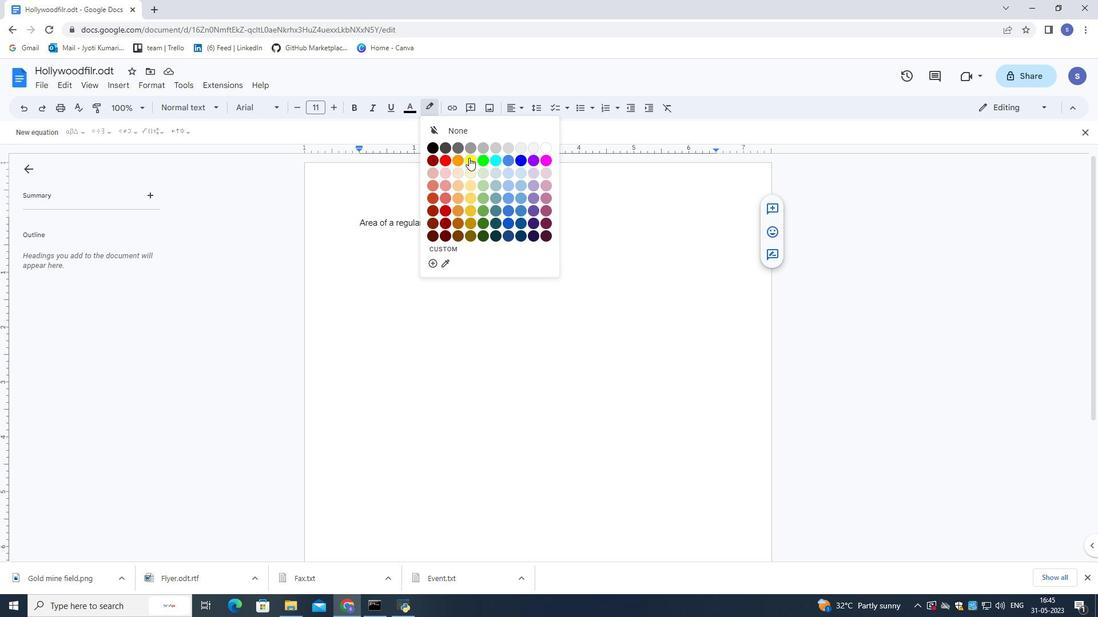 
Action: Mouse moved to (489, 307)
Screenshot: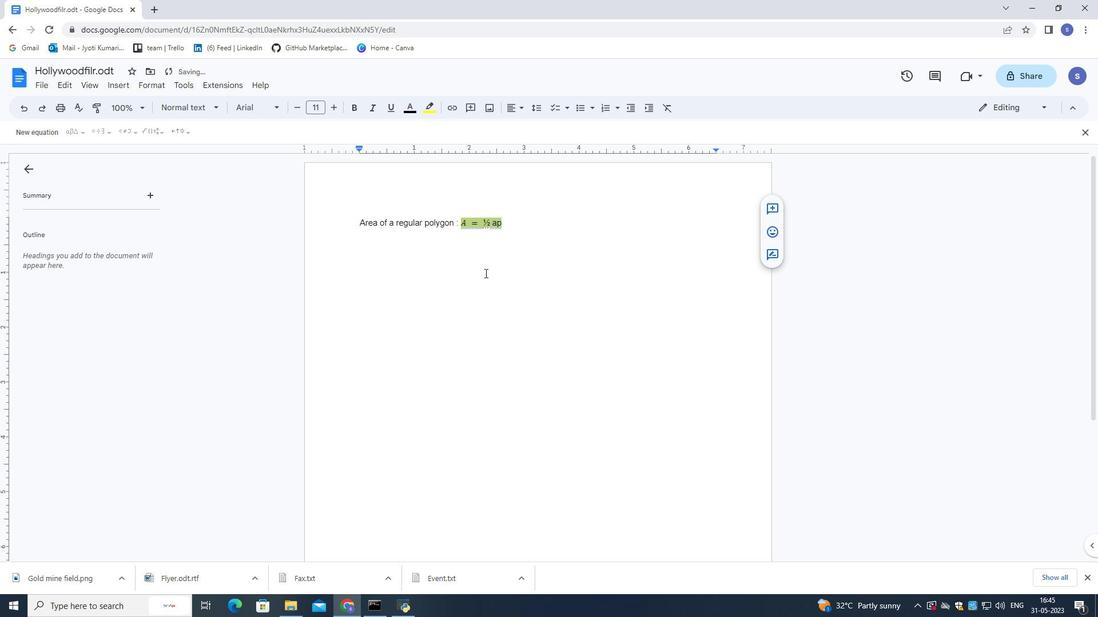 
Action: Mouse pressed left at (489, 307)
Screenshot: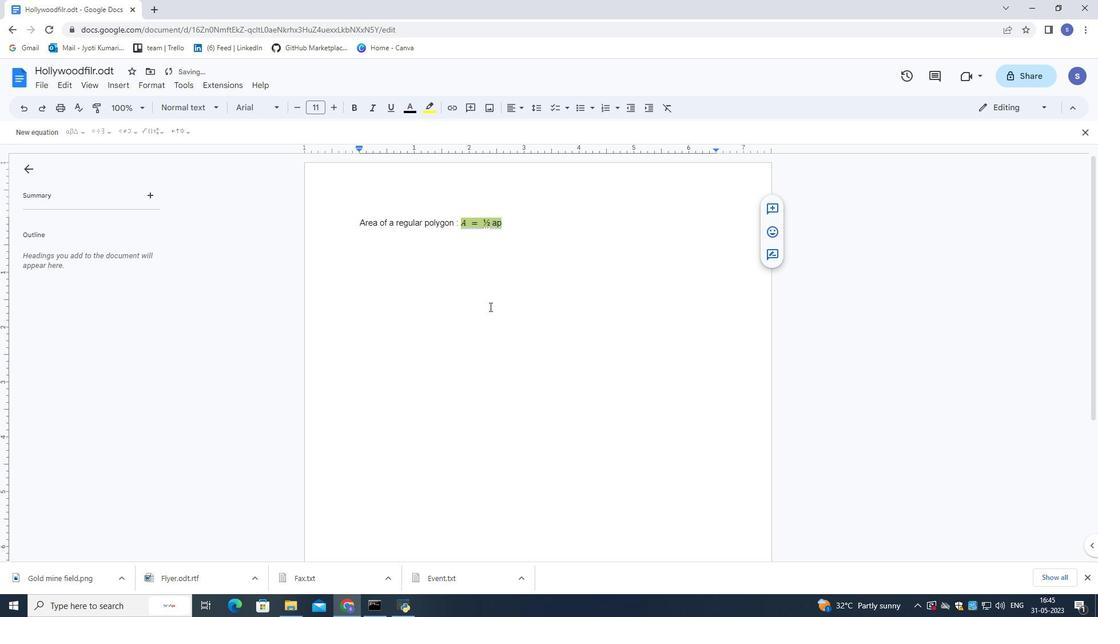
Action: Mouse moved to (156, 88)
Screenshot: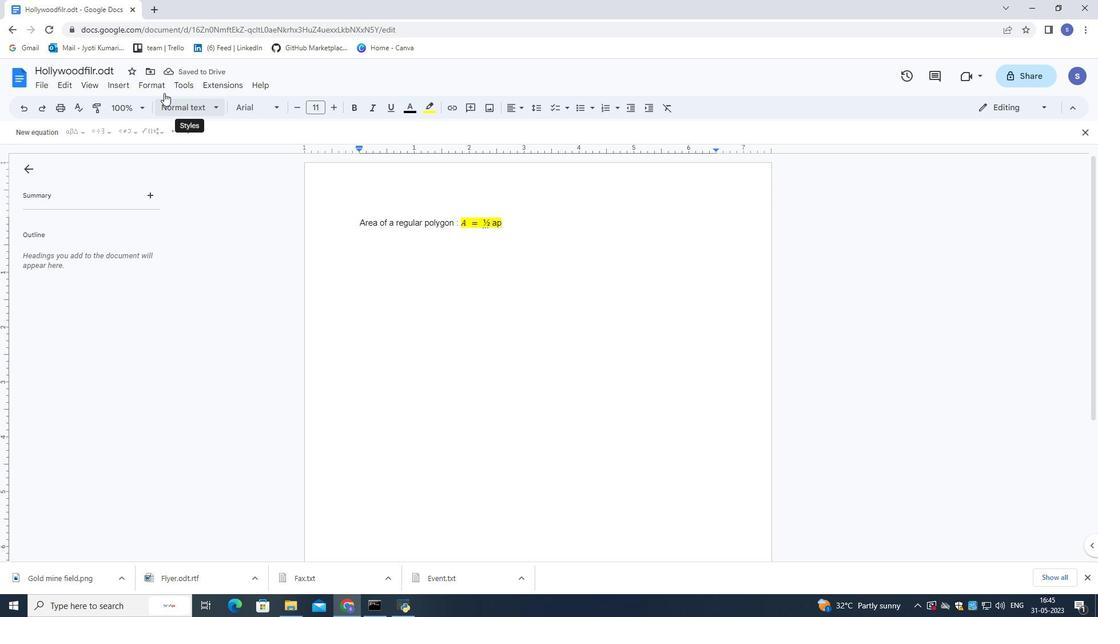 
Action: Mouse pressed left at (156, 88)
Screenshot: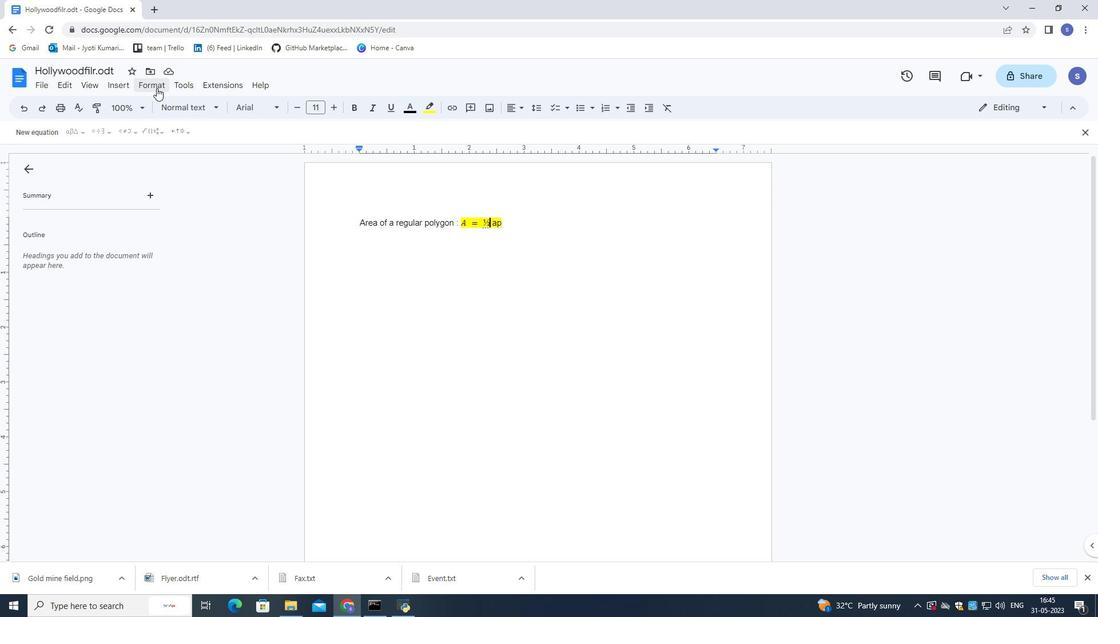 
Action: Mouse moved to (205, 264)
Screenshot: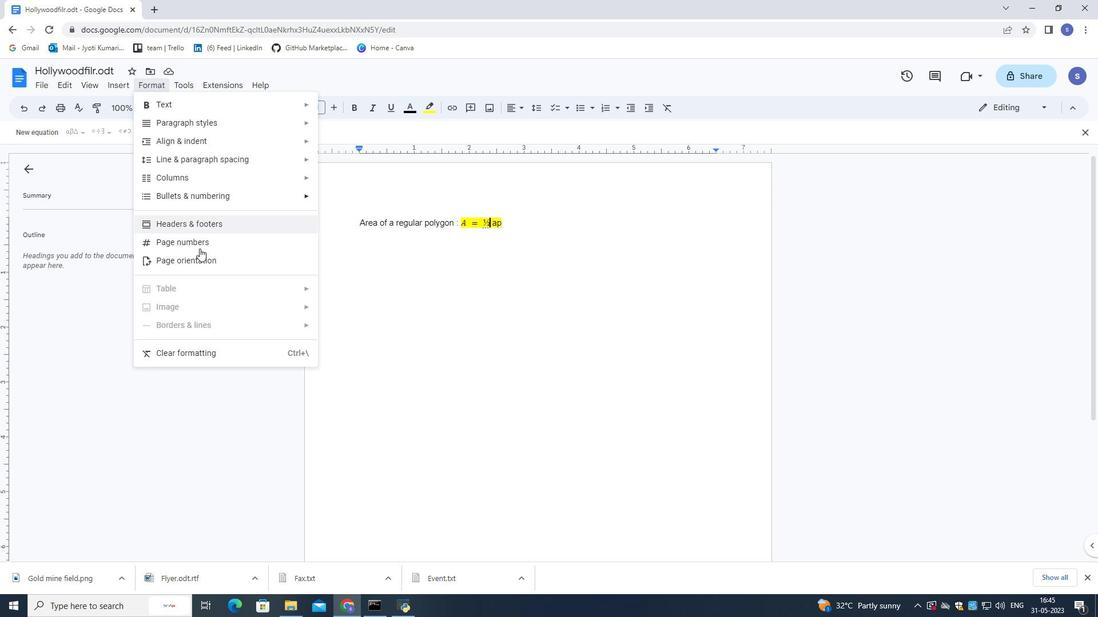 
Action: Mouse pressed left at (205, 264)
Screenshot: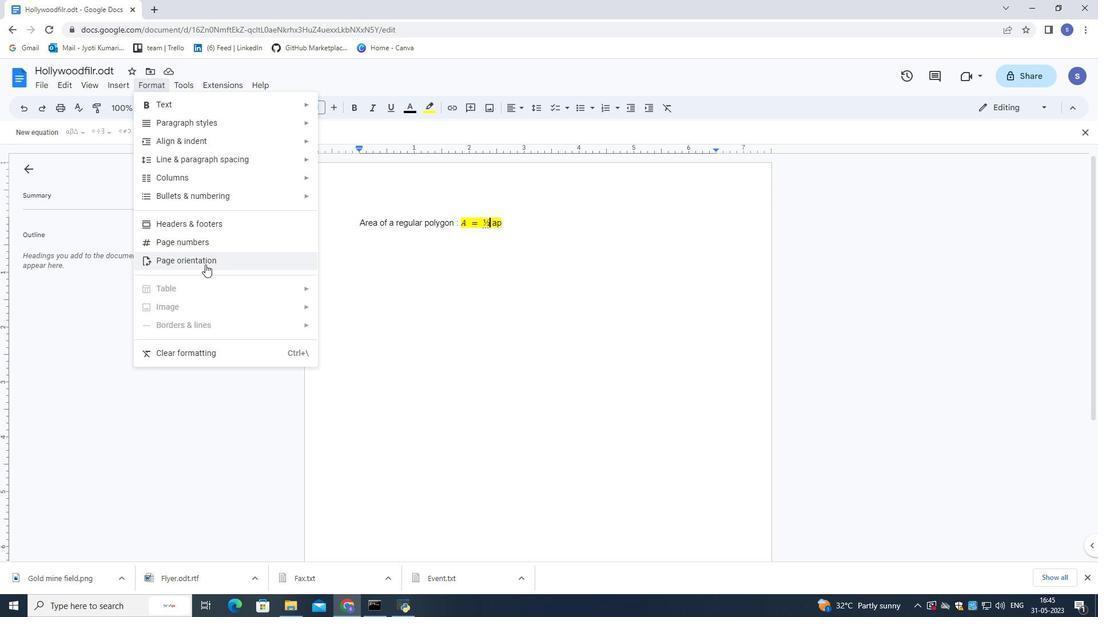 
Action: Mouse moved to (465, 335)
Screenshot: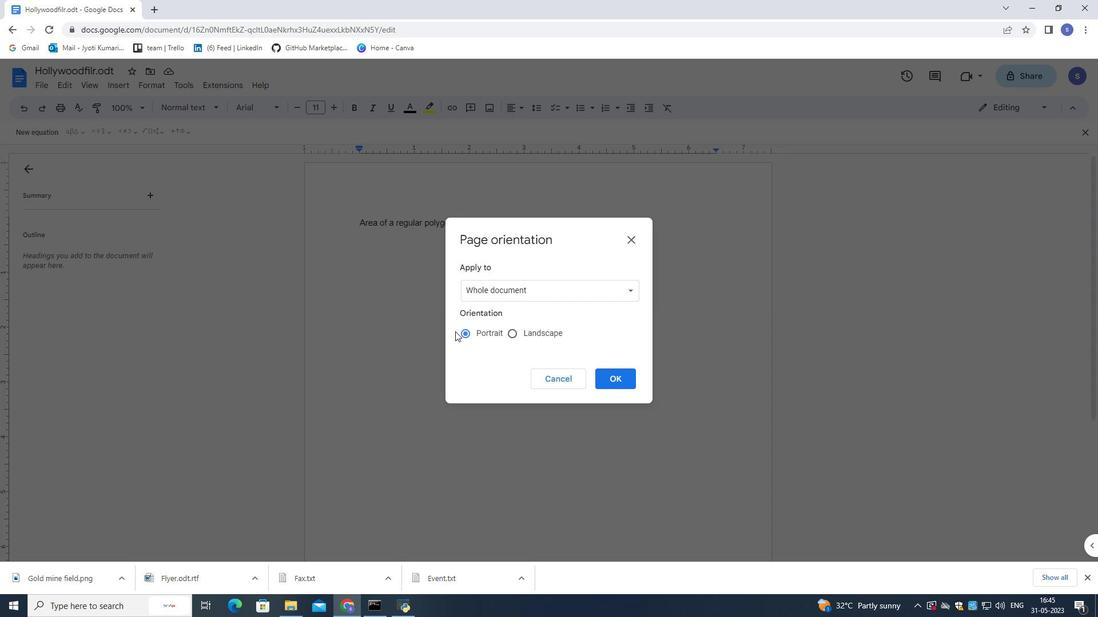 
Action: Mouse pressed left at (465, 335)
Screenshot: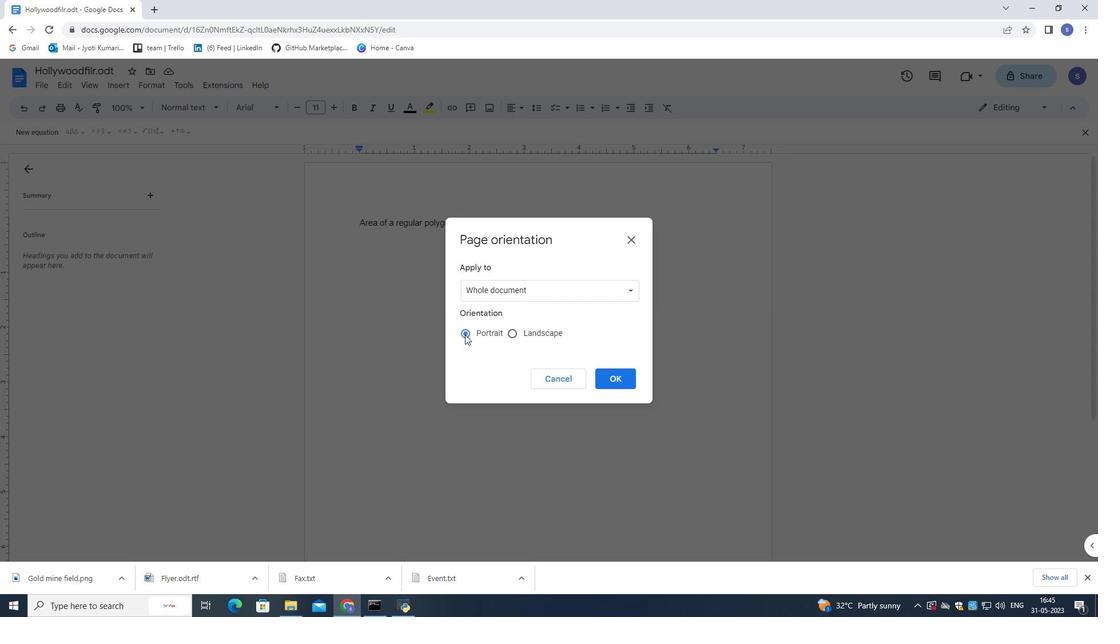 
Action: Mouse moved to (605, 378)
Screenshot: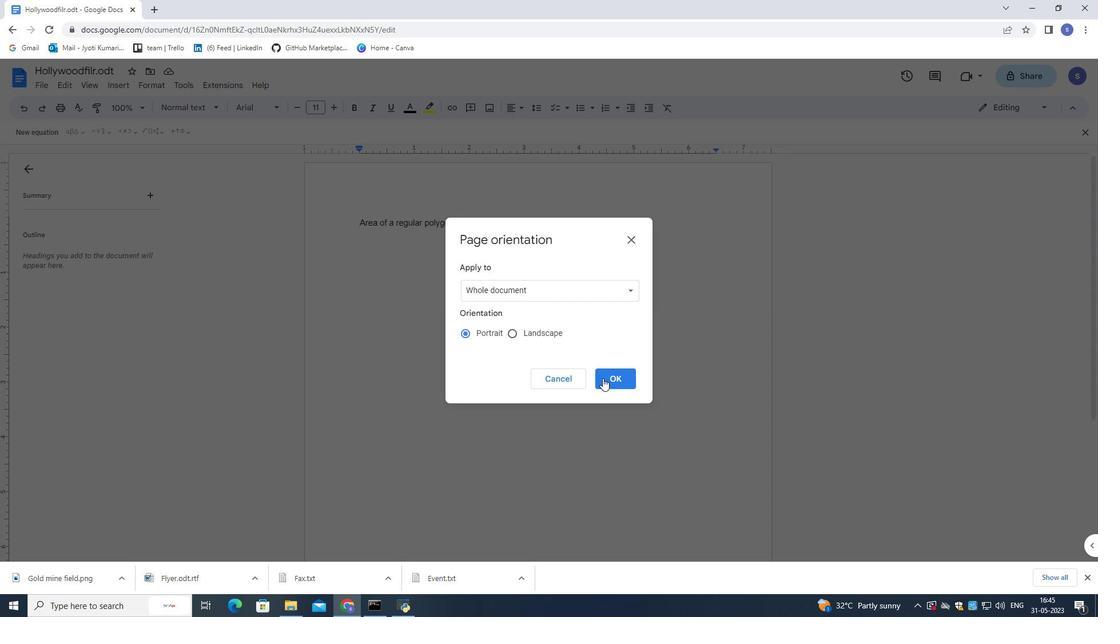 
Action: Mouse pressed left at (605, 378)
Screenshot: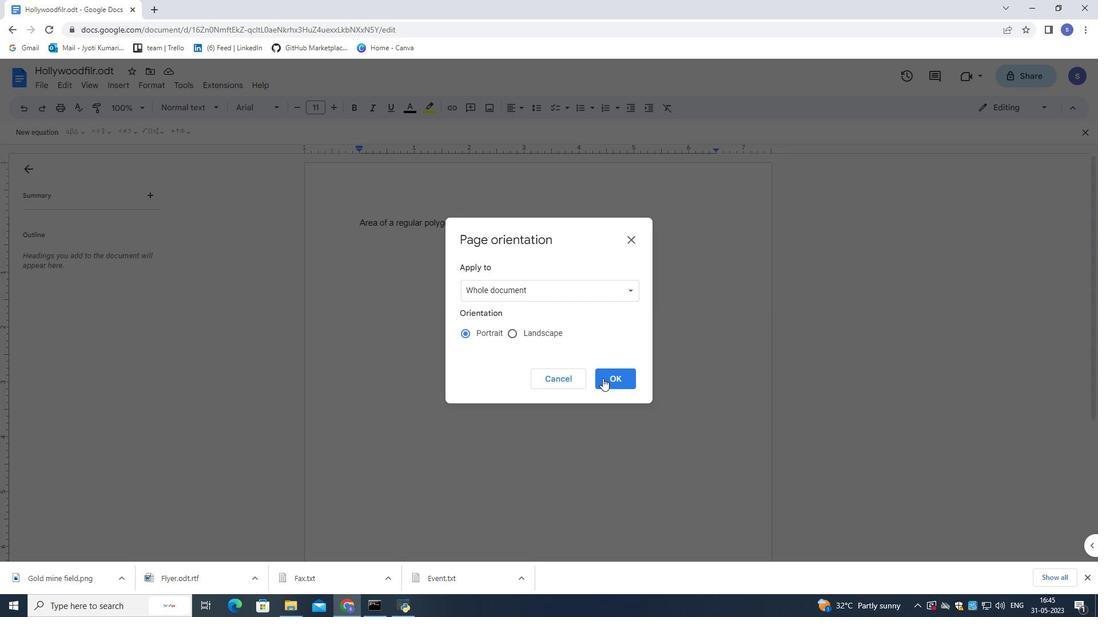 
Action: Mouse moved to (553, 346)
Screenshot: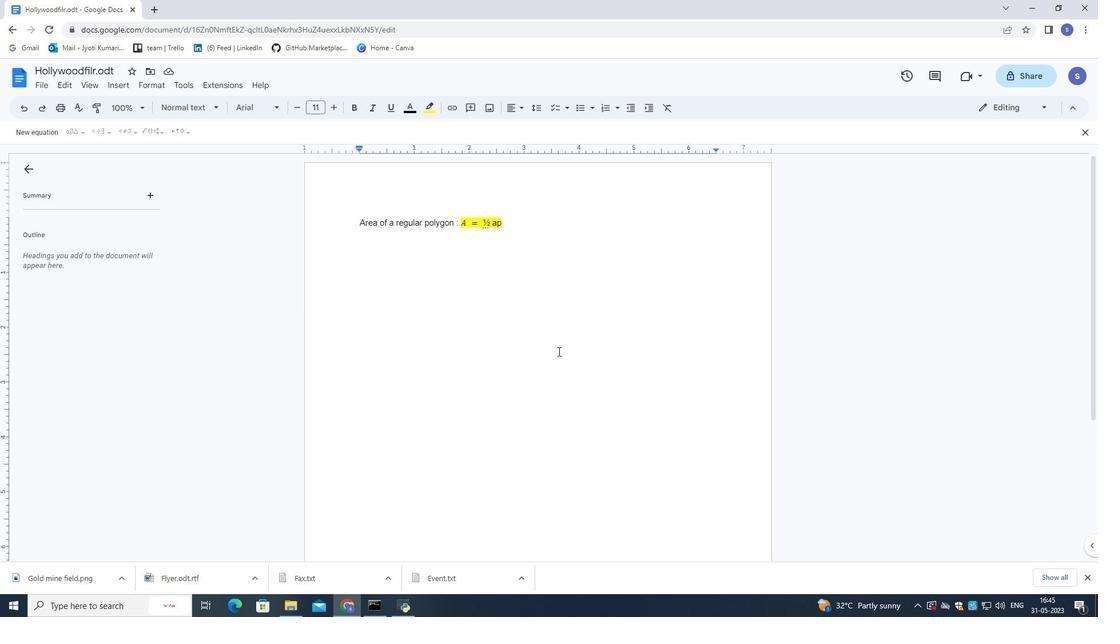 
Action: Mouse pressed left at (553, 346)
Screenshot: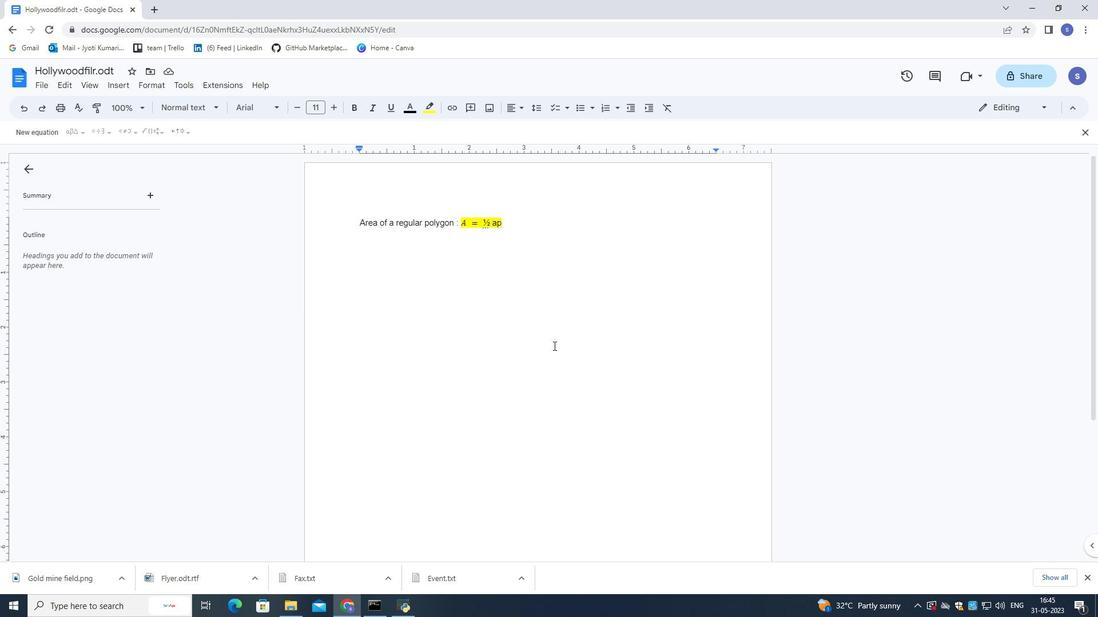 
